 Task: Find connections with filter location Puerto Colombia with filter topic #Growthhacking with filter profile language Potuguese with filter current company 1E with filter school Gurukula Kangri Vishwavidyalaya with filter industry Caterers with filter service category Coaching & Mentoring with filter keywords title Pharmacy Assistant
Action: Mouse moved to (245, 190)
Screenshot: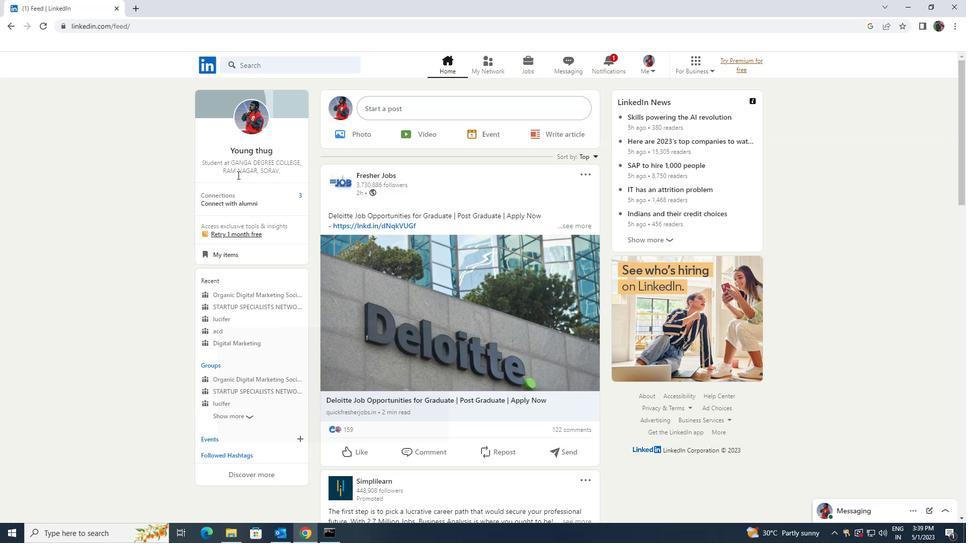 
Action: Mouse pressed left at (245, 190)
Screenshot: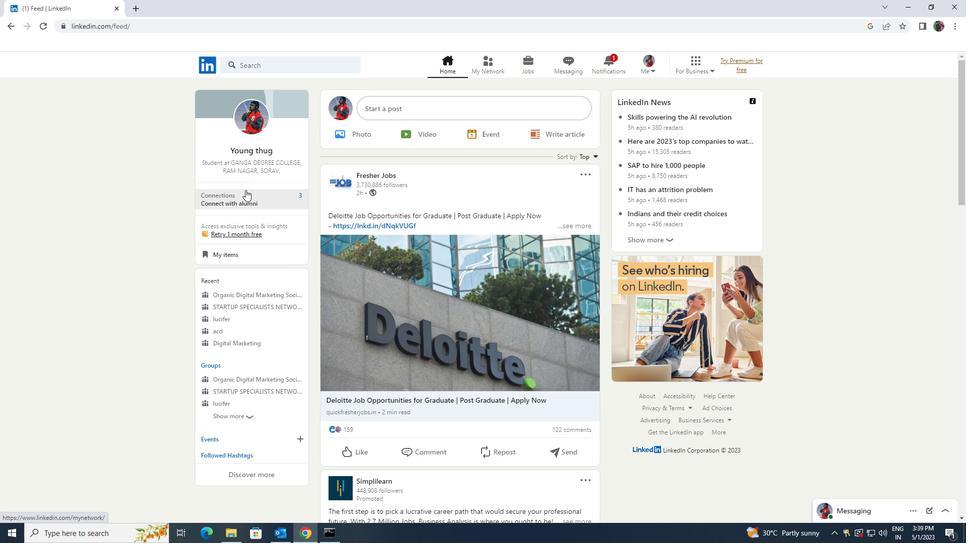 
Action: Mouse moved to (277, 125)
Screenshot: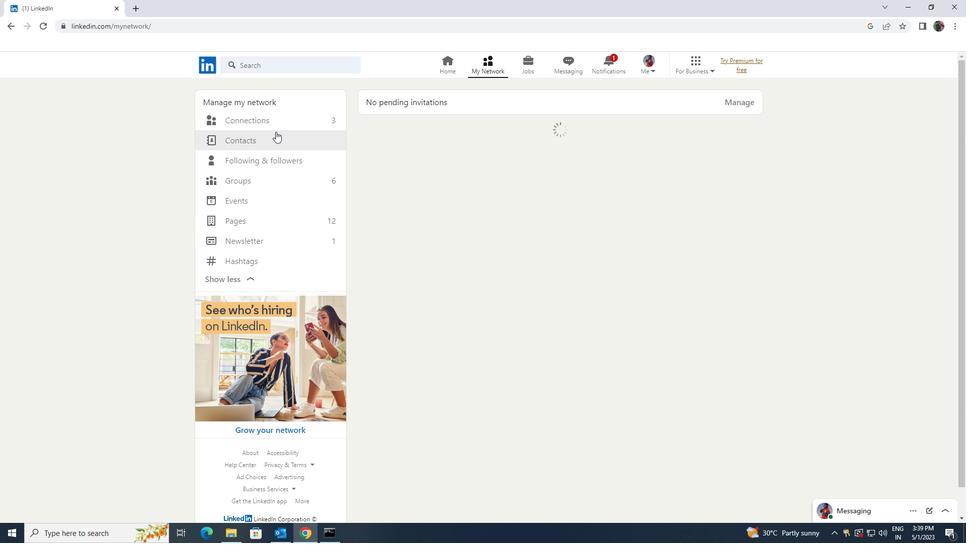 
Action: Mouse pressed left at (277, 125)
Screenshot: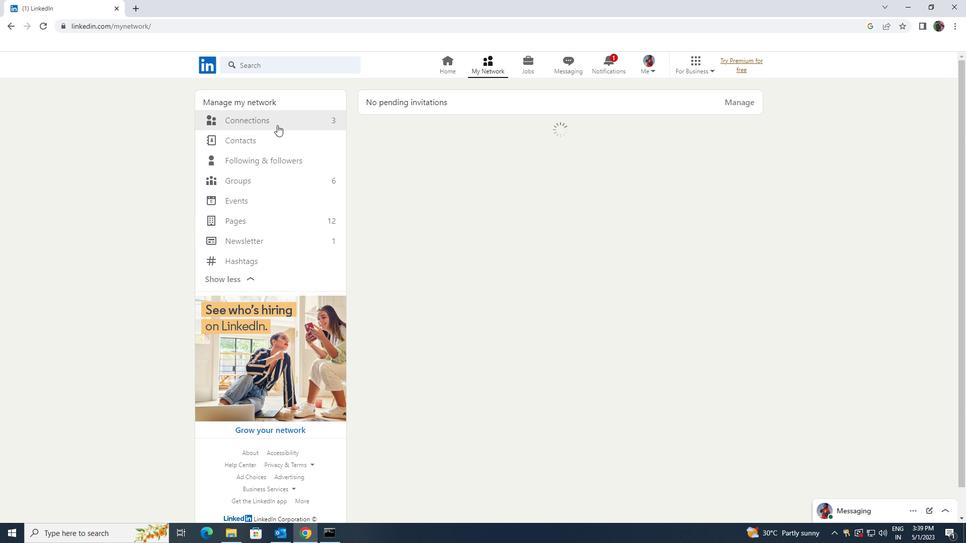 
Action: Mouse moved to (541, 121)
Screenshot: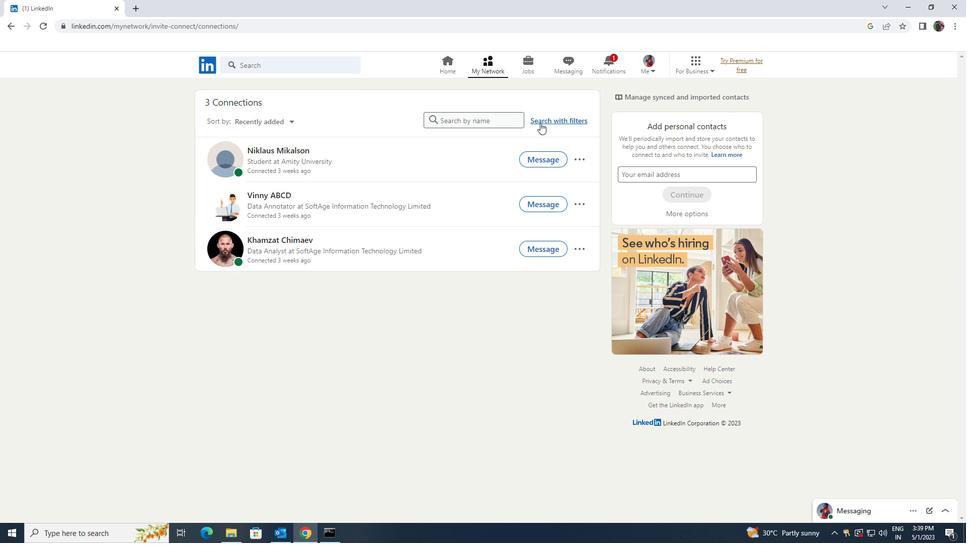 
Action: Mouse pressed left at (541, 121)
Screenshot: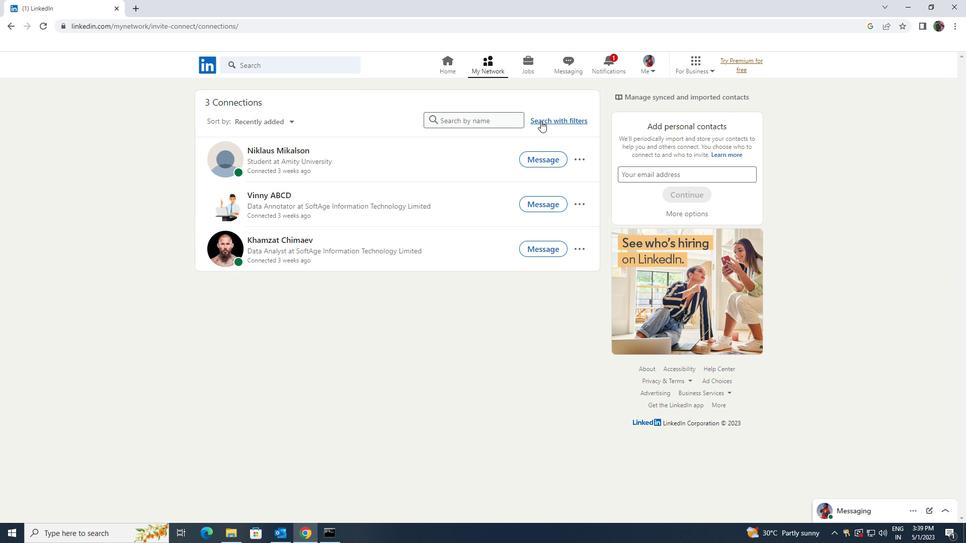 
Action: Mouse moved to (513, 92)
Screenshot: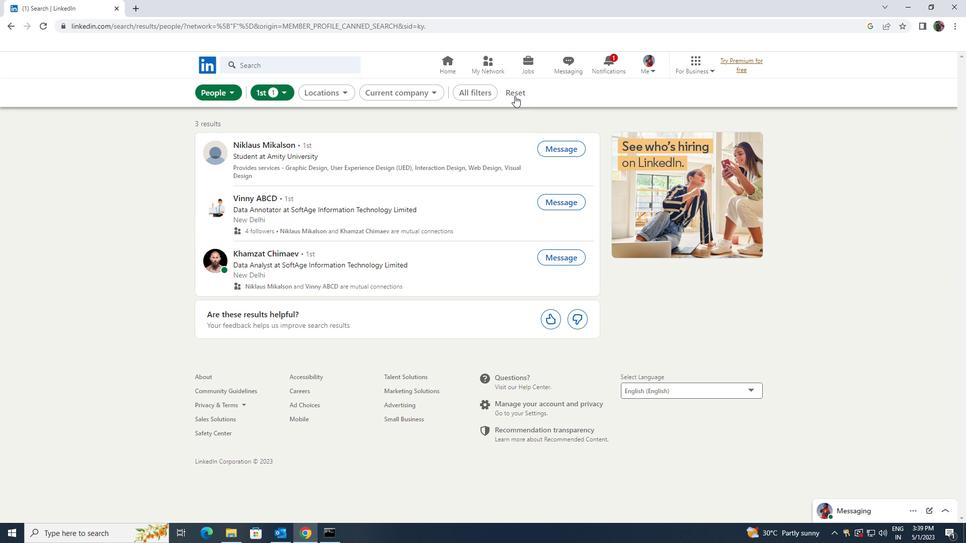 
Action: Mouse pressed left at (513, 92)
Screenshot: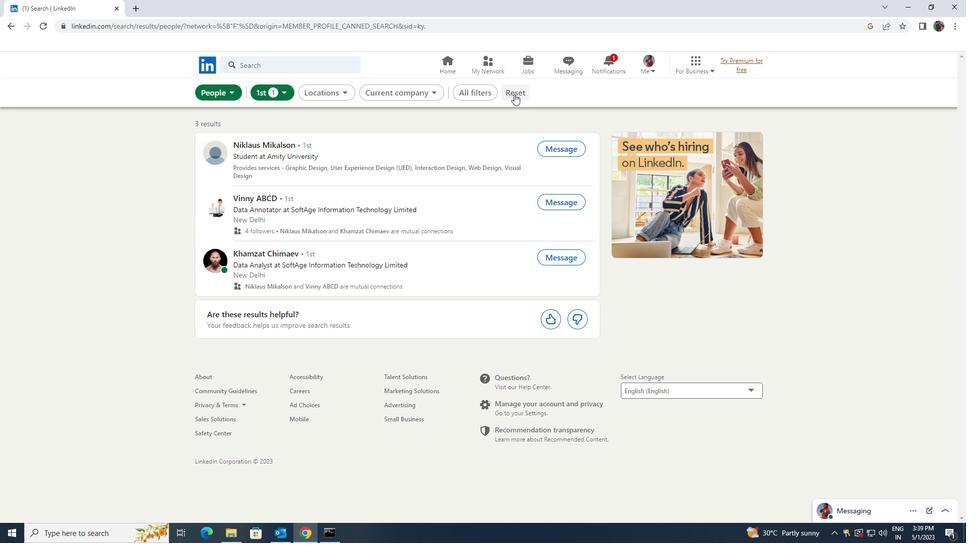 
Action: Mouse moved to (500, 91)
Screenshot: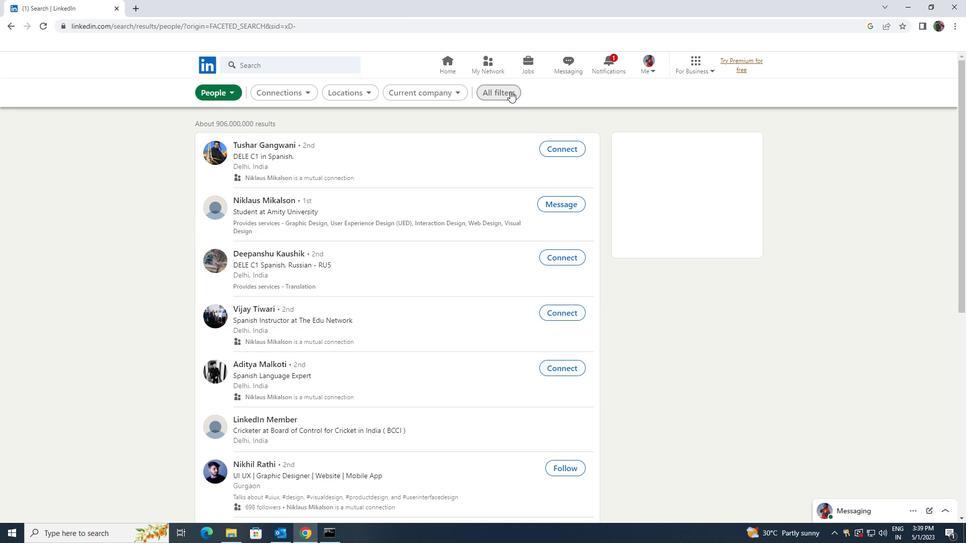 
Action: Mouse pressed left at (500, 91)
Screenshot: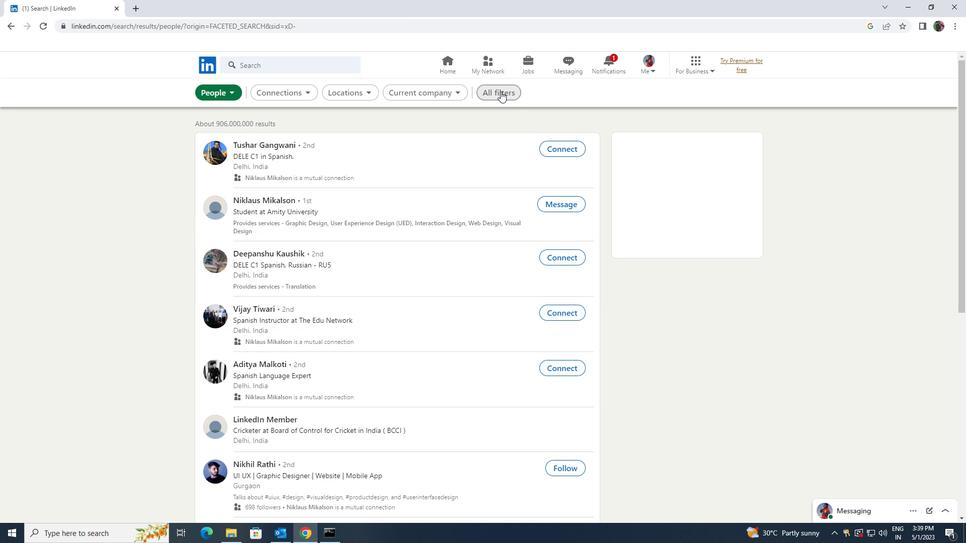 
Action: Mouse moved to (757, 250)
Screenshot: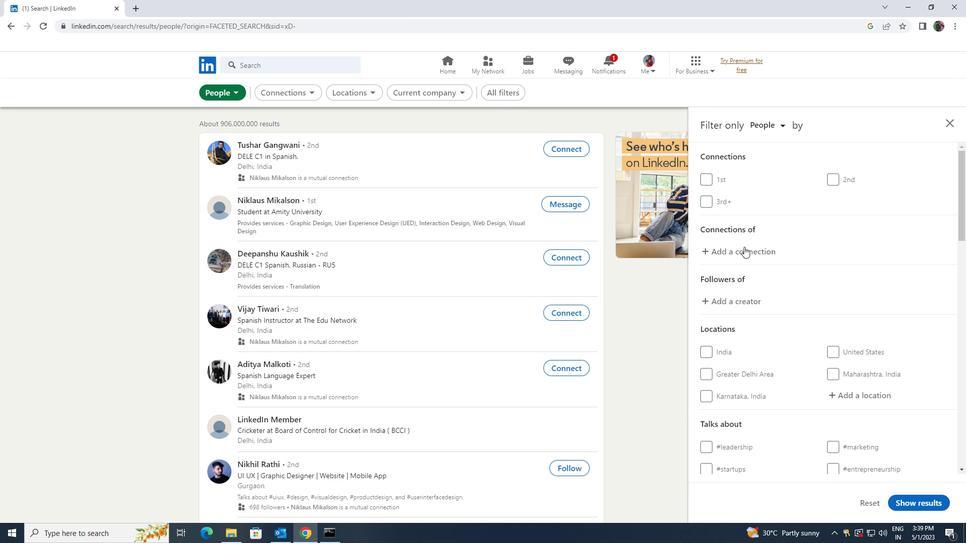
Action: Mouse scrolled (757, 249) with delta (0, 0)
Screenshot: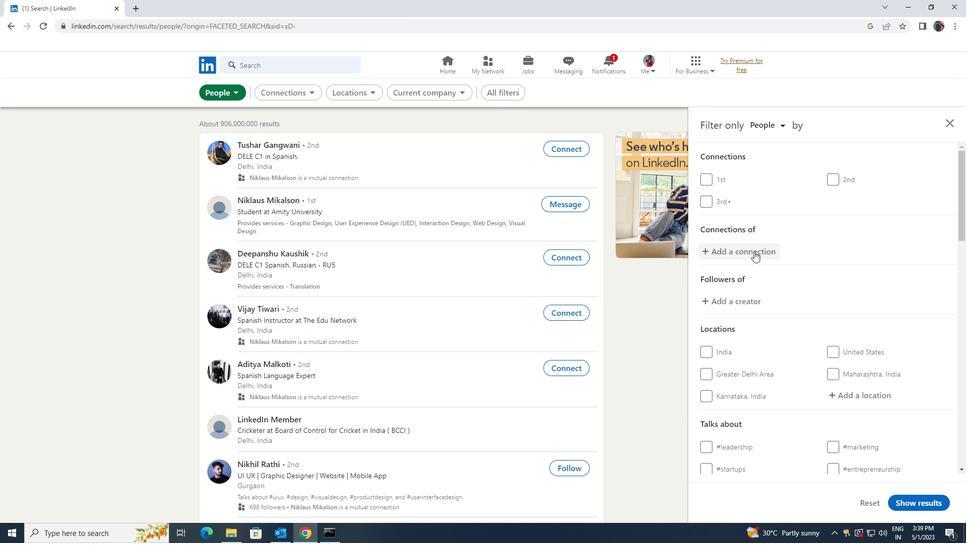 
Action: Mouse scrolled (757, 249) with delta (0, 0)
Screenshot: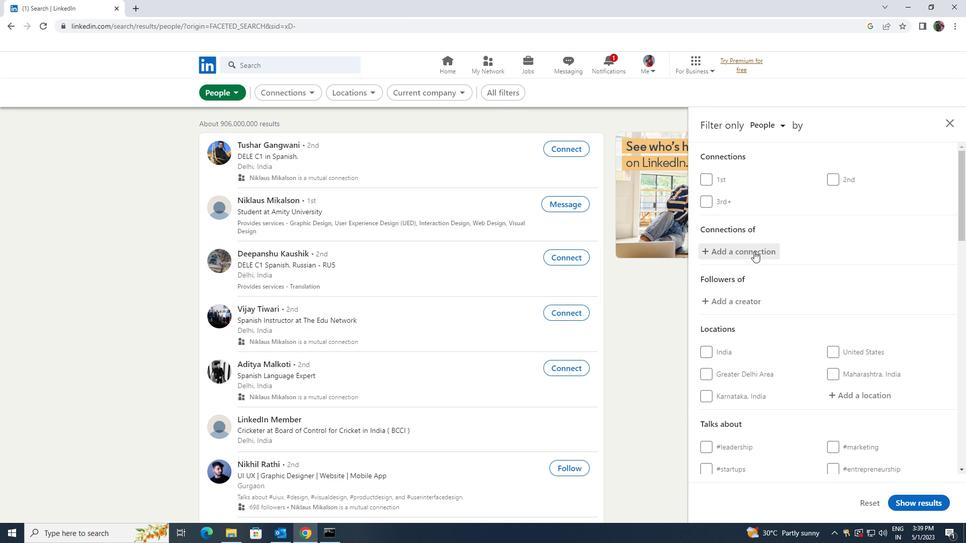 
Action: Mouse moved to (838, 293)
Screenshot: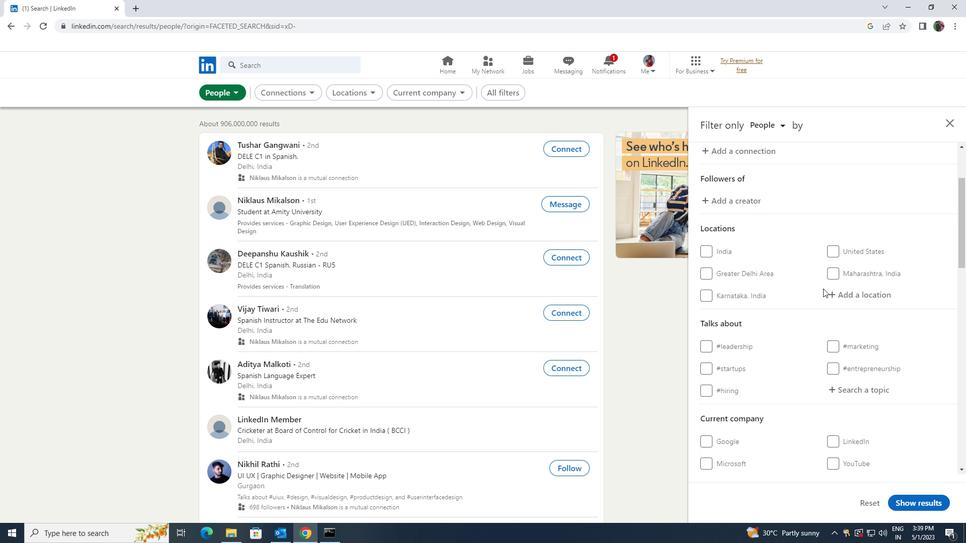 
Action: Mouse pressed left at (838, 293)
Screenshot: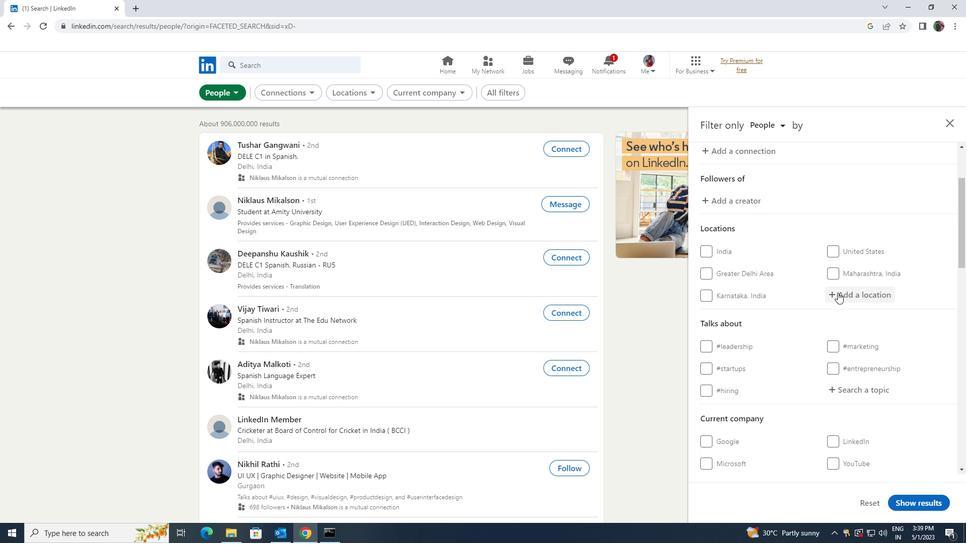
Action: Mouse moved to (839, 291)
Screenshot: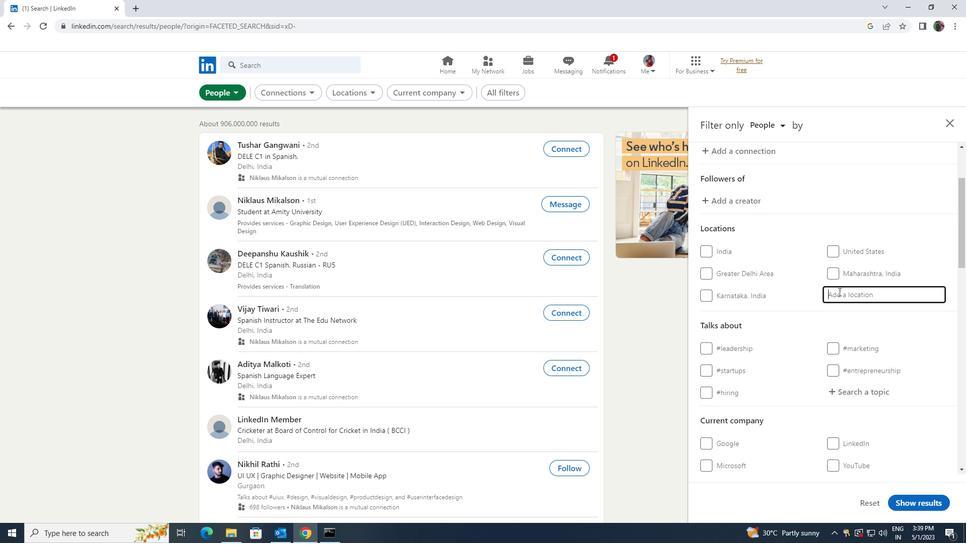 
Action: Key pressed <Key.shift>PUERTO<Key.space><Key.shift>COLO
Screenshot: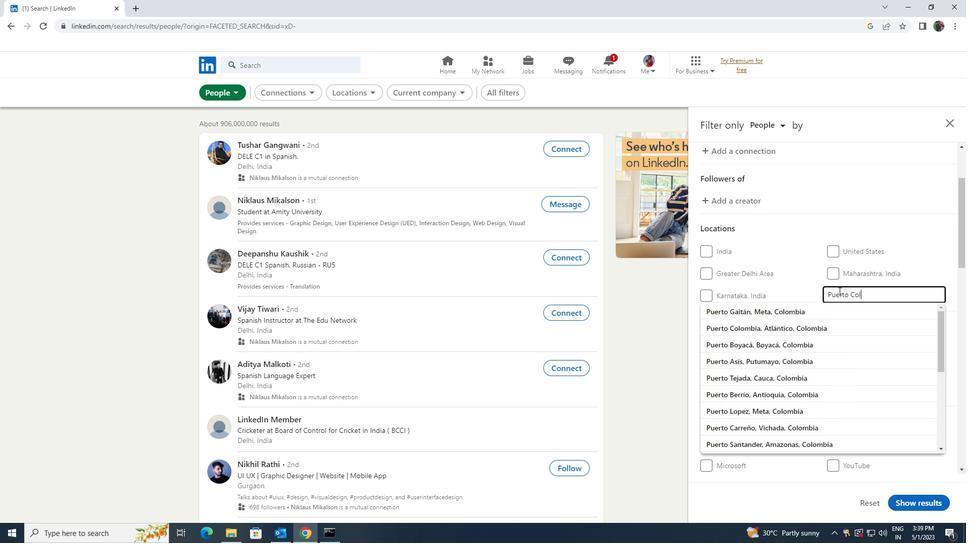 
Action: Mouse moved to (838, 324)
Screenshot: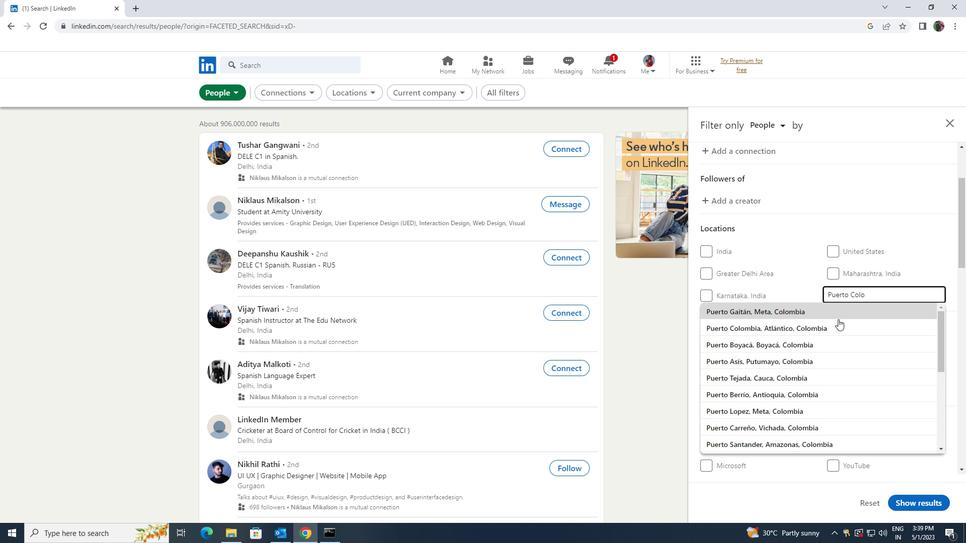 
Action: Mouse pressed left at (838, 324)
Screenshot: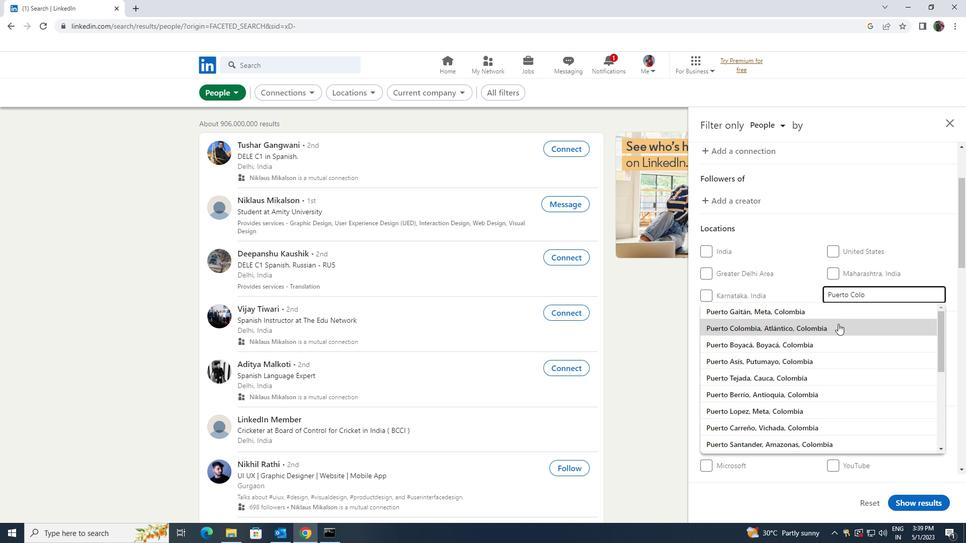 
Action: Mouse scrolled (838, 323) with delta (0, 0)
Screenshot: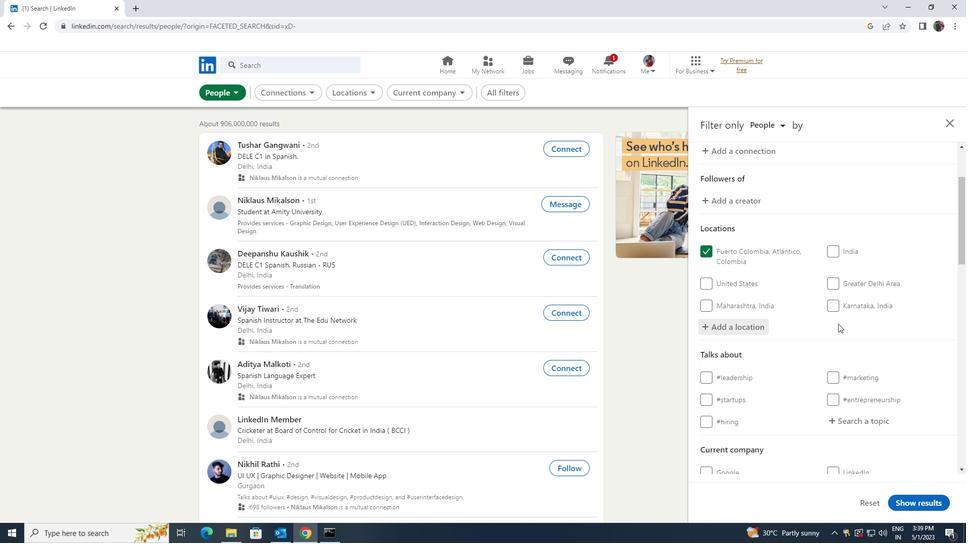 
Action: Mouse scrolled (838, 323) with delta (0, 0)
Screenshot: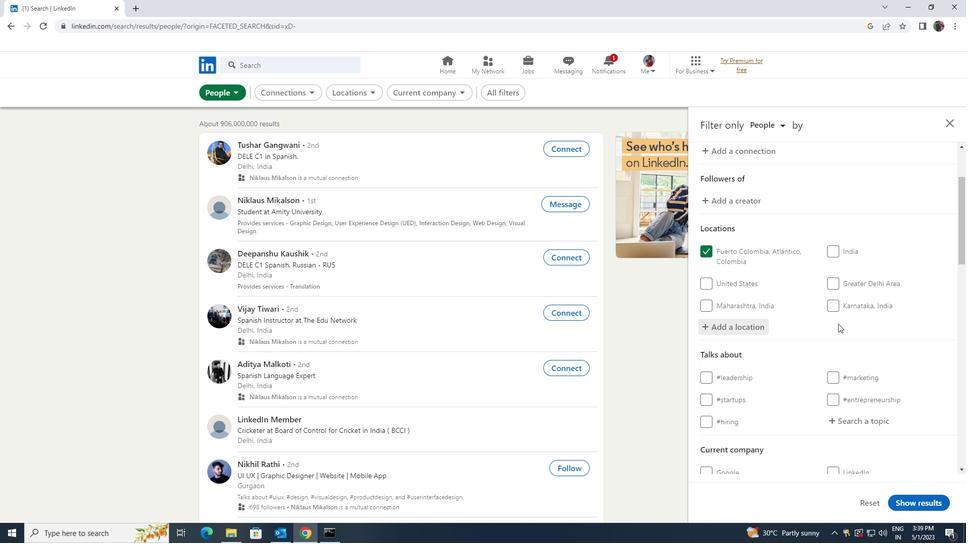 
Action: Mouse moved to (840, 323)
Screenshot: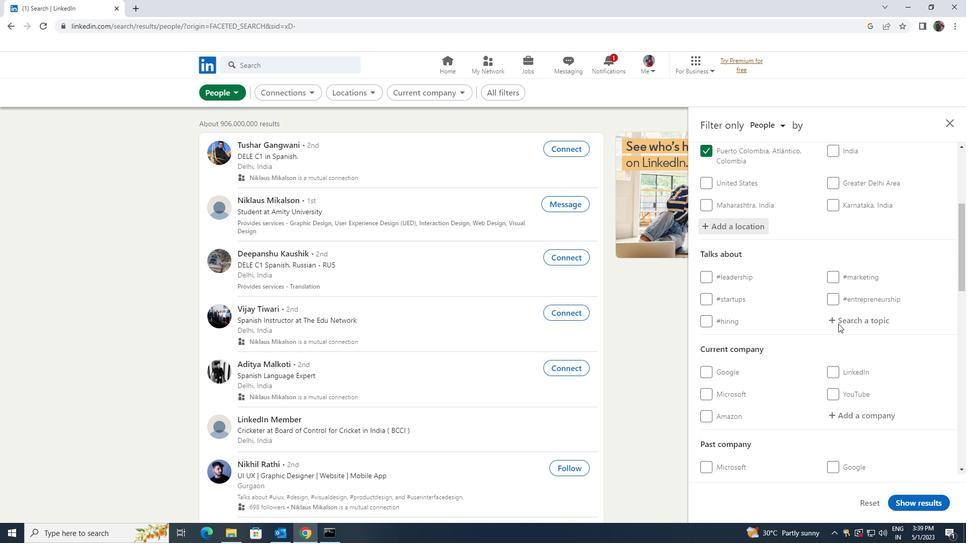 
Action: Mouse pressed left at (840, 323)
Screenshot: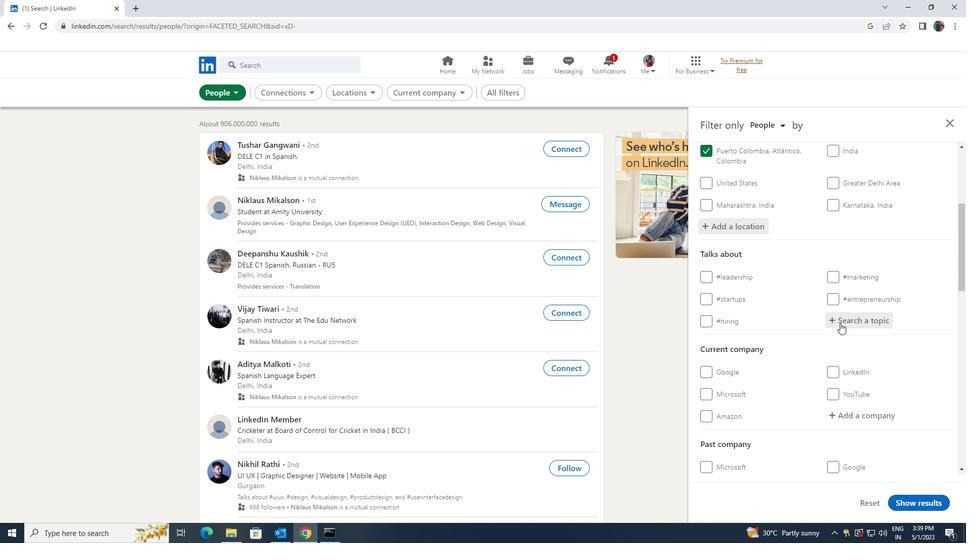 
Action: Key pressed <Key.shift><Key.shift><Key.shift><Key.shift><Key.shift><Key.shift><Key.shift><Key.shift><Key.shift><Key.shift><Key.shift><Key.shift><Key.shift><Key.shift>GROWTHHAC
Screenshot: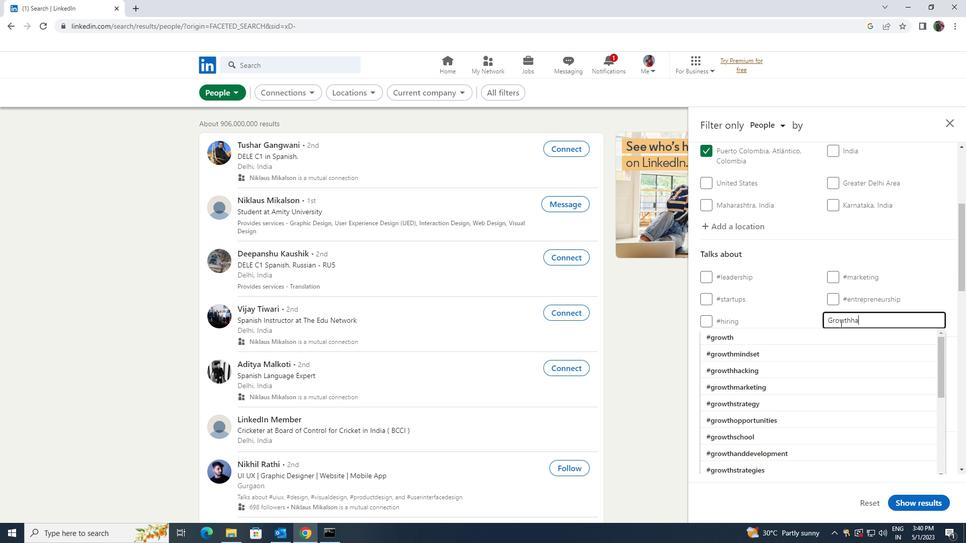 
Action: Mouse moved to (832, 335)
Screenshot: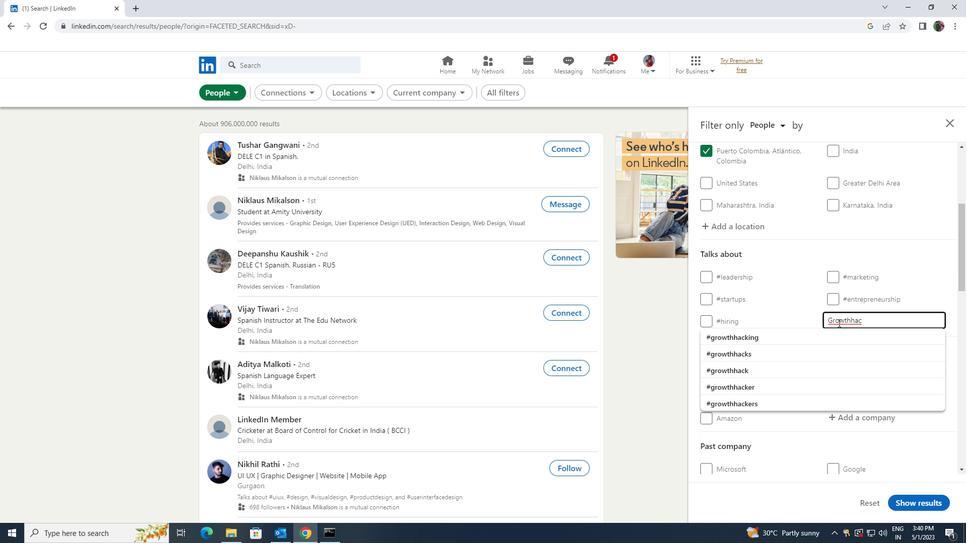 
Action: Mouse pressed left at (832, 335)
Screenshot: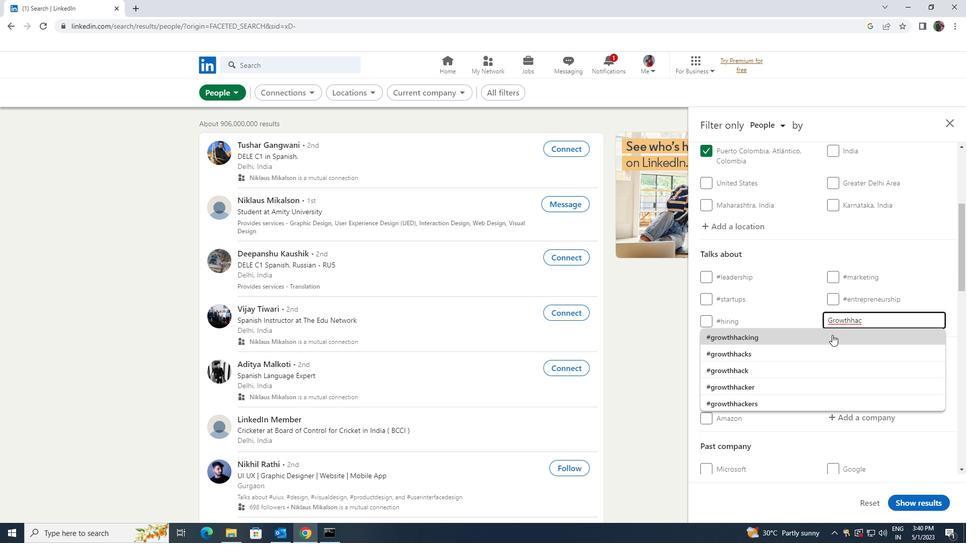 
Action: Mouse scrolled (832, 334) with delta (0, 0)
Screenshot: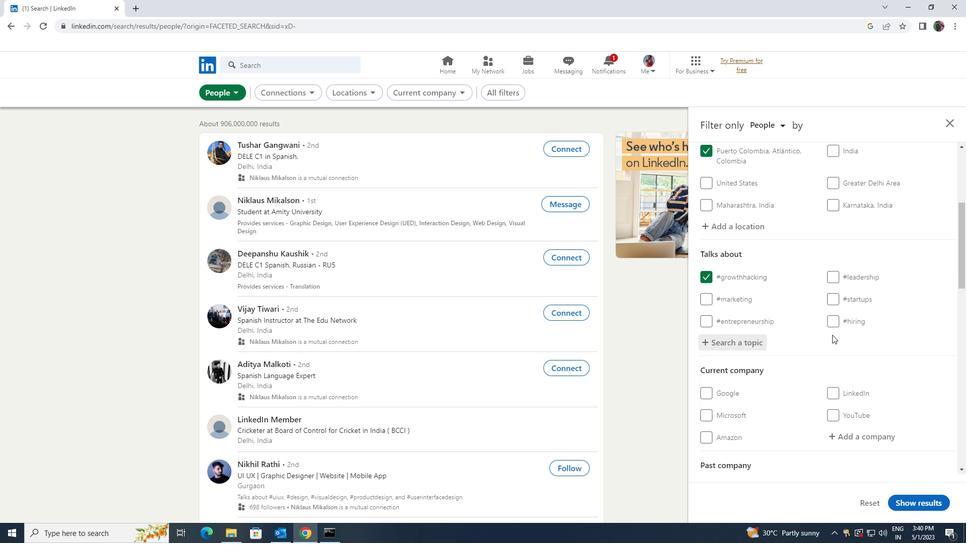 
Action: Mouse scrolled (832, 334) with delta (0, 0)
Screenshot: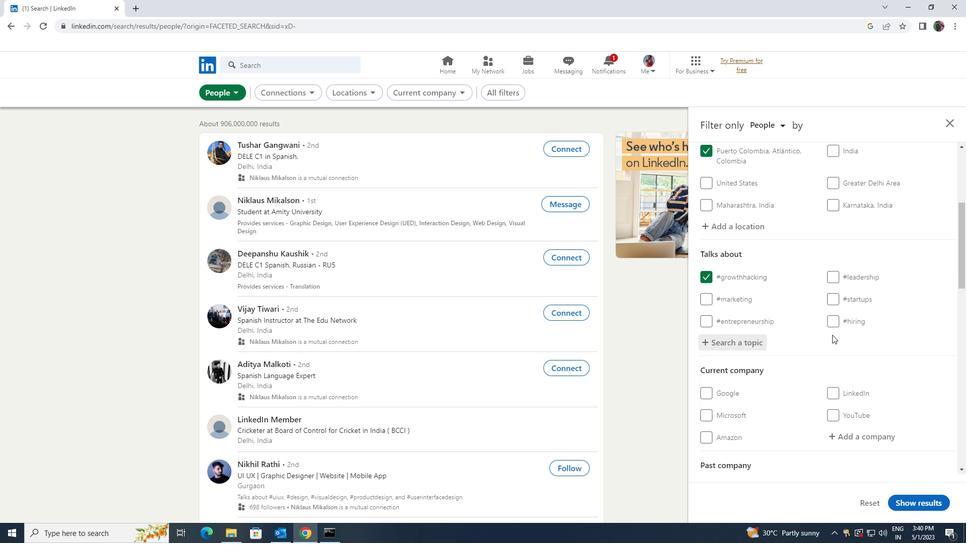 
Action: Mouse scrolled (832, 334) with delta (0, 0)
Screenshot: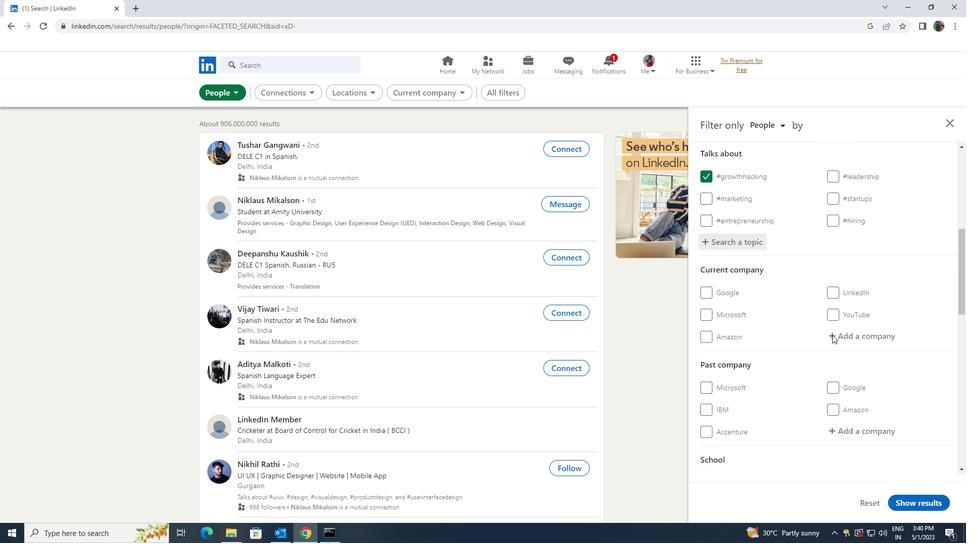 
Action: Mouse scrolled (832, 334) with delta (0, 0)
Screenshot: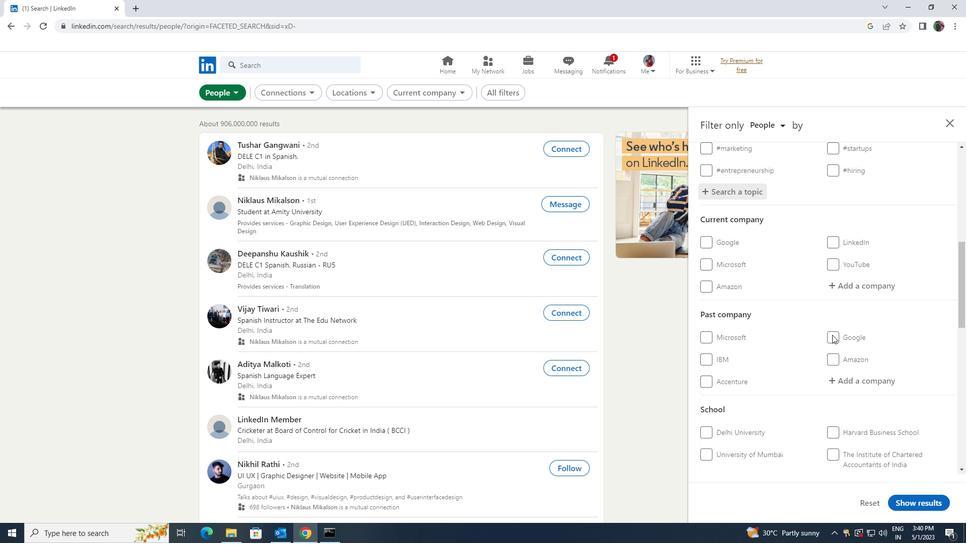 
Action: Mouse scrolled (832, 334) with delta (0, 0)
Screenshot: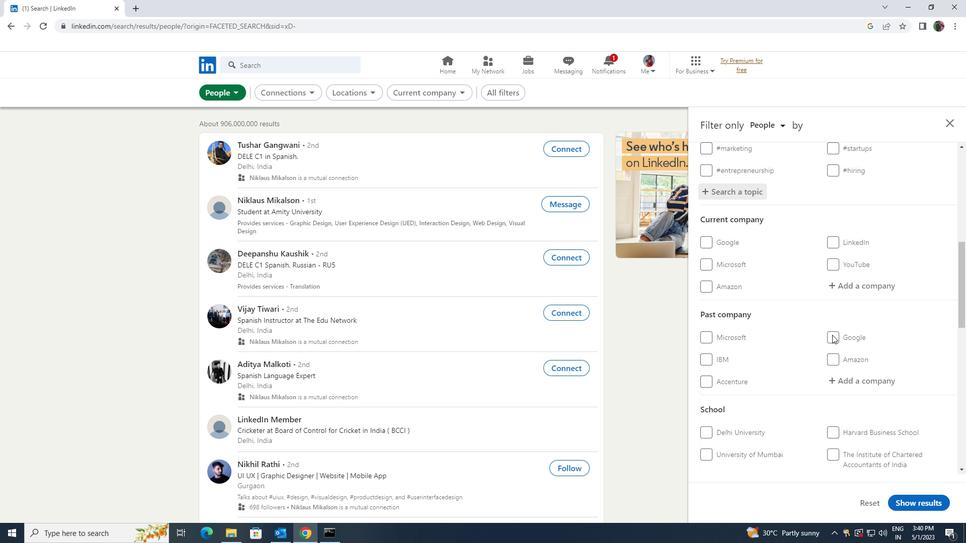 
Action: Mouse moved to (835, 329)
Screenshot: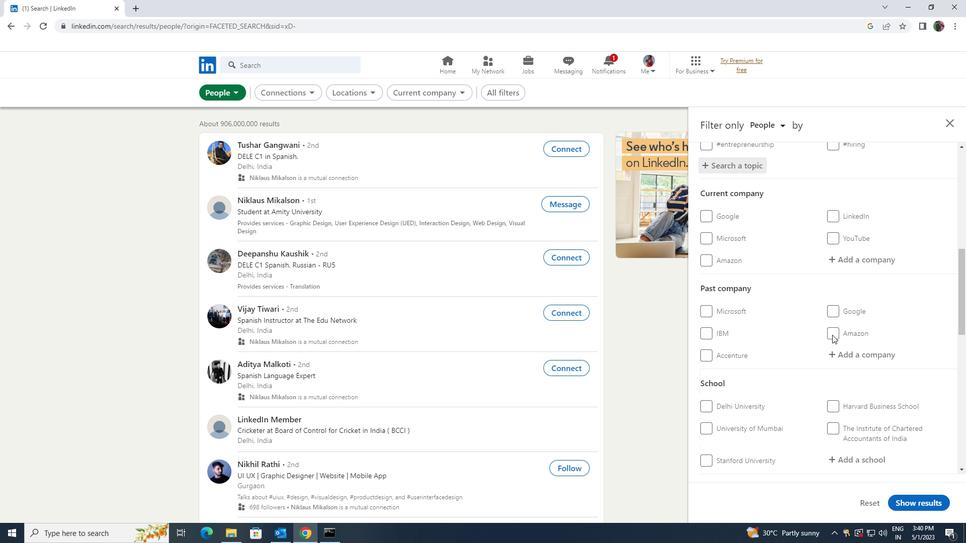 
Action: Mouse scrolled (835, 329) with delta (0, 0)
Screenshot: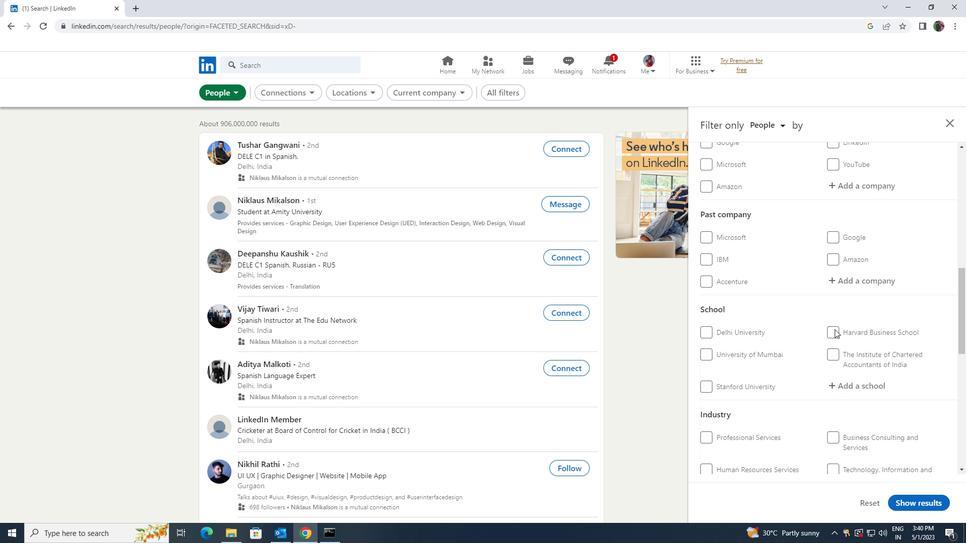 
Action: Mouse scrolled (835, 329) with delta (0, 0)
Screenshot: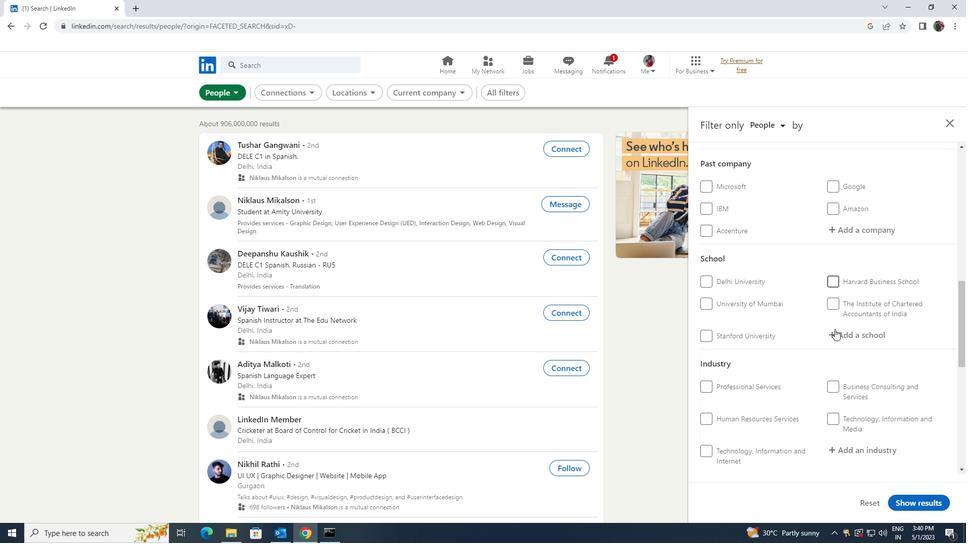 
Action: Mouse scrolled (835, 329) with delta (0, 0)
Screenshot: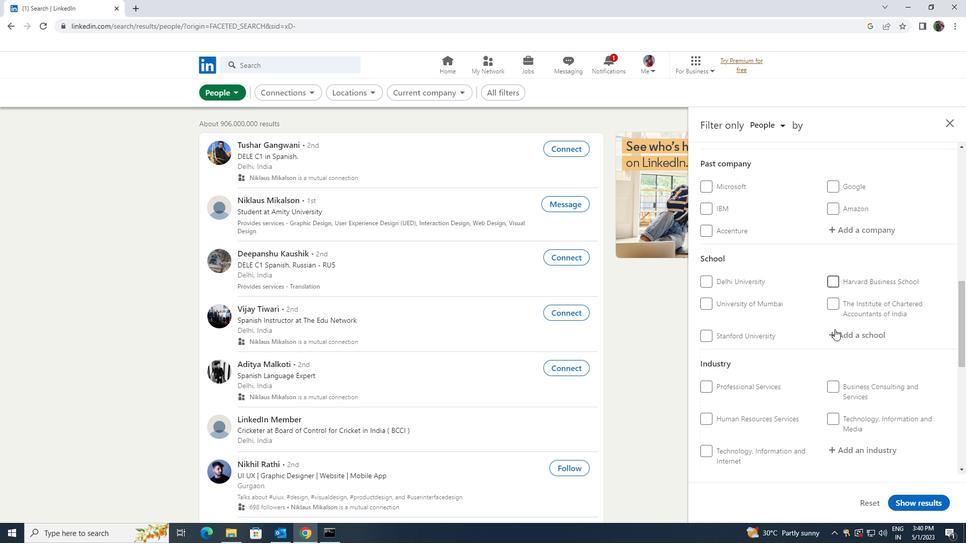 
Action: Mouse scrolled (835, 329) with delta (0, 0)
Screenshot: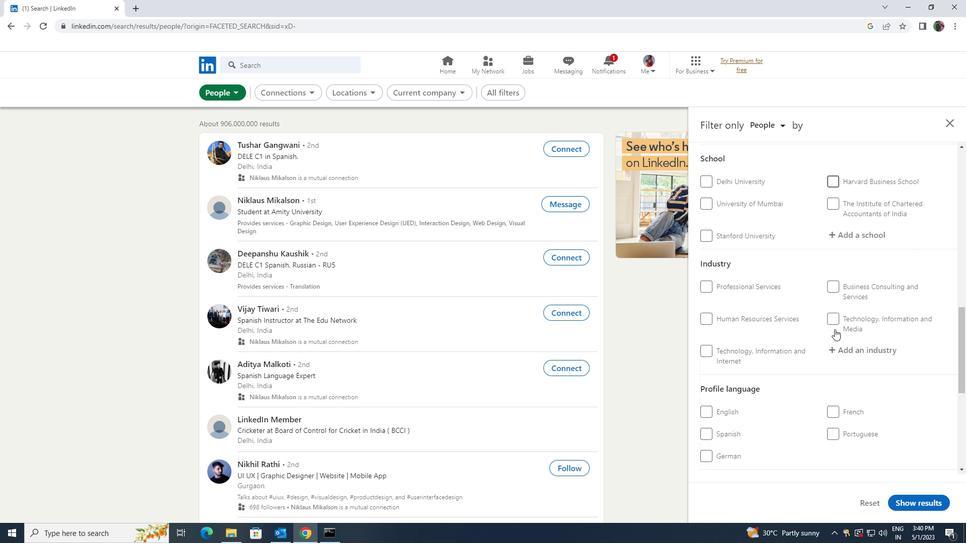 
Action: Mouse scrolled (835, 329) with delta (0, 0)
Screenshot: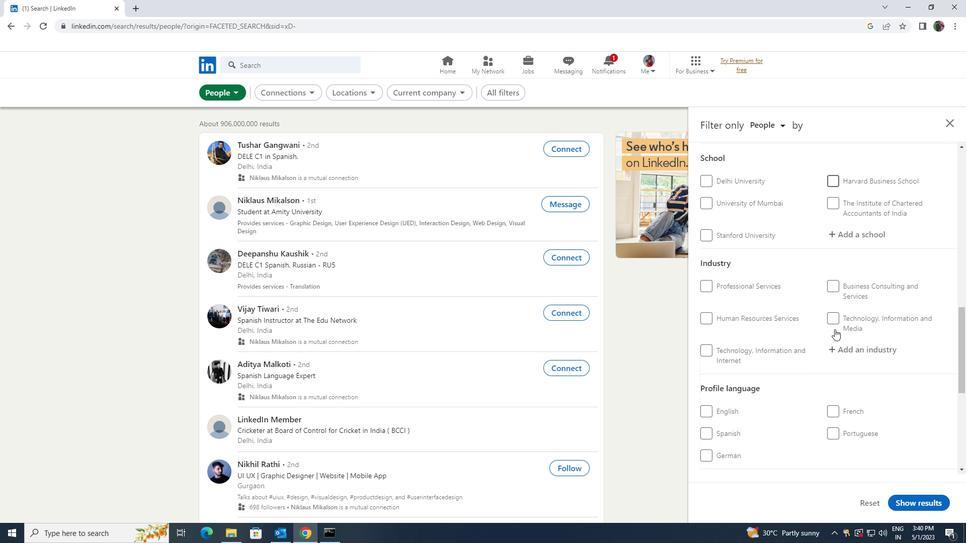
Action: Mouse pressed left at (835, 329)
Screenshot: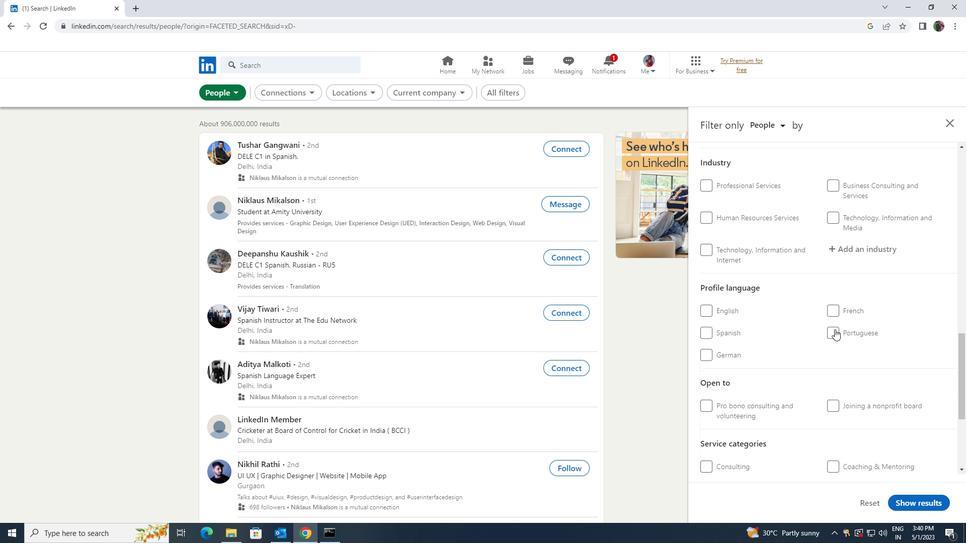 
Action: Mouse scrolled (835, 330) with delta (0, 0)
Screenshot: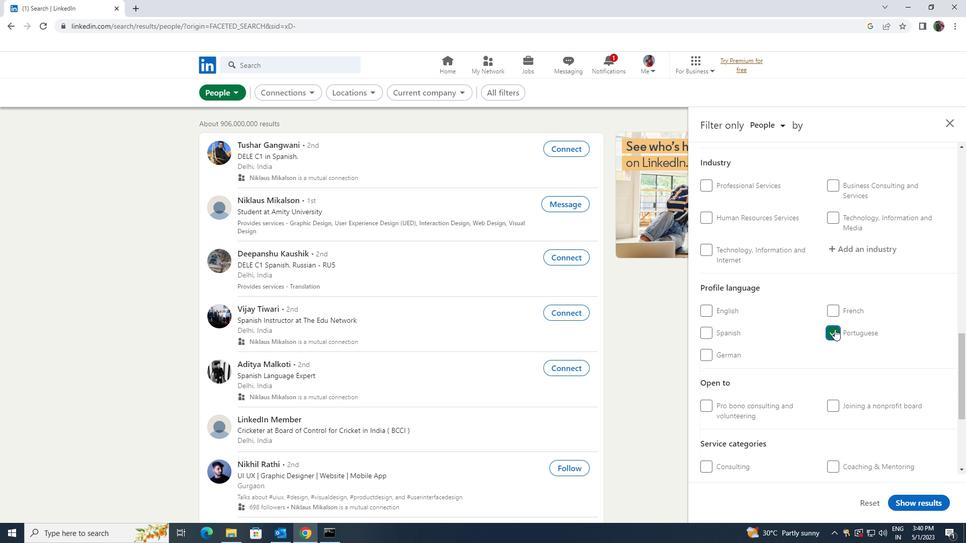 
Action: Mouse scrolled (835, 330) with delta (0, 0)
Screenshot: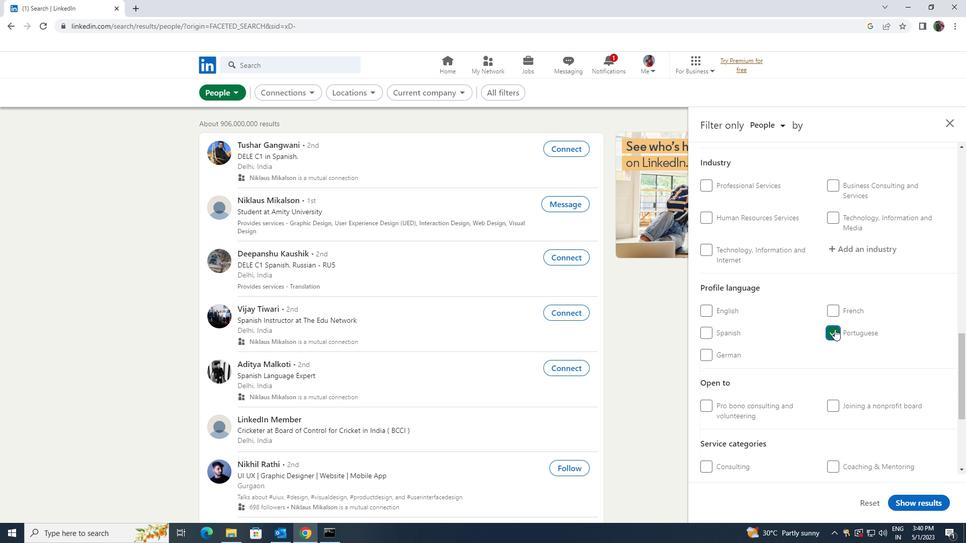 
Action: Mouse scrolled (835, 330) with delta (0, 0)
Screenshot: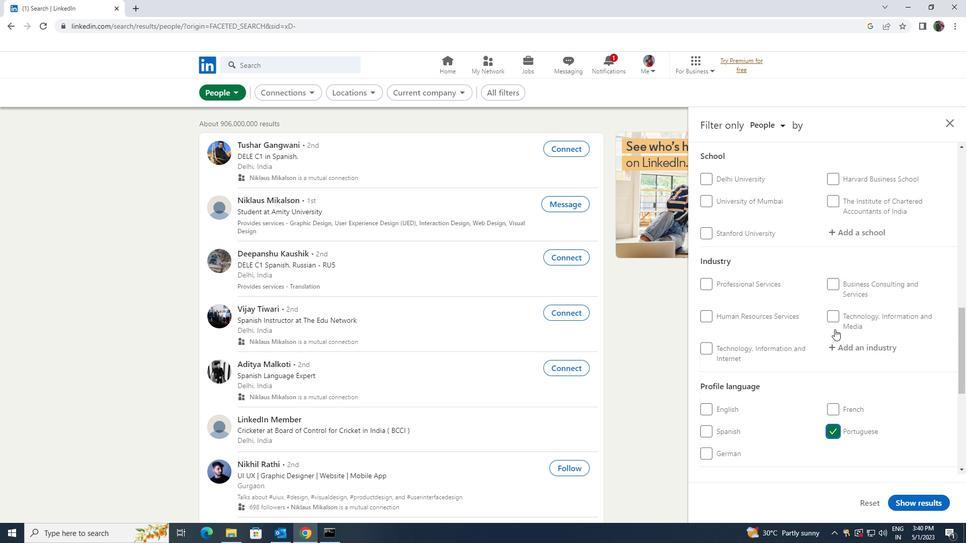 
Action: Mouse scrolled (835, 330) with delta (0, 0)
Screenshot: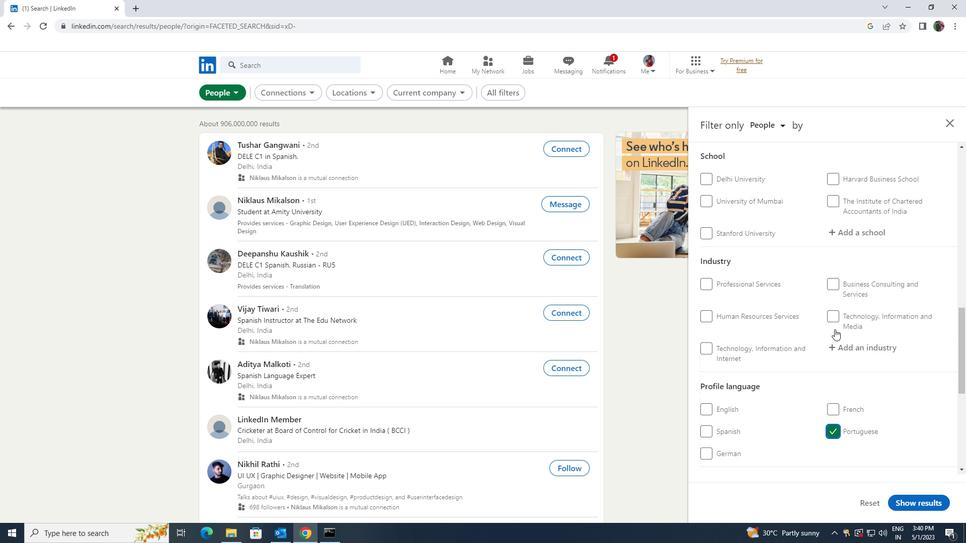 
Action: Mouse moved to (835, 329)
Screenshot: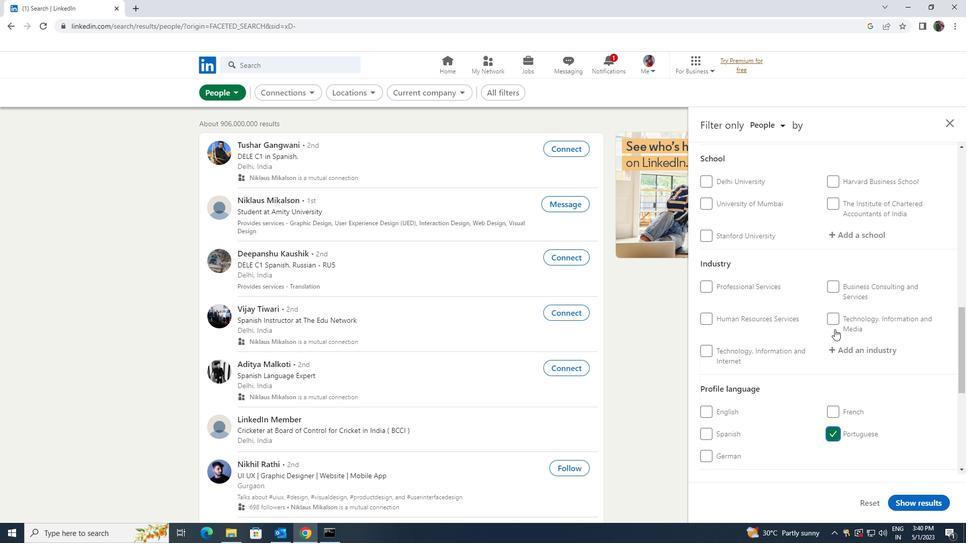 
Action: Mouse scrolled (835, 329) with delta (0, 0)
Screenshot: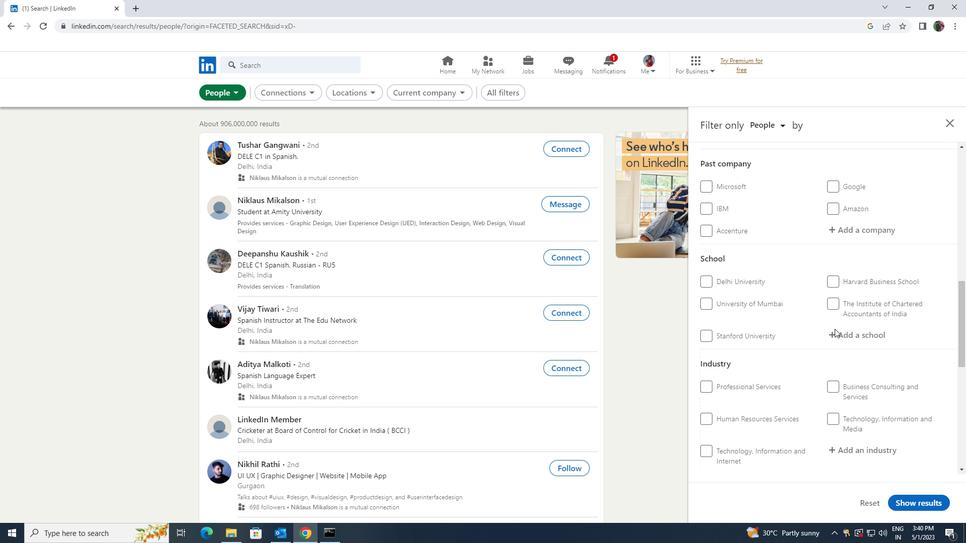 
Action: Mouse scrolled (835, 329) with delta (0, 0)
Screenshot: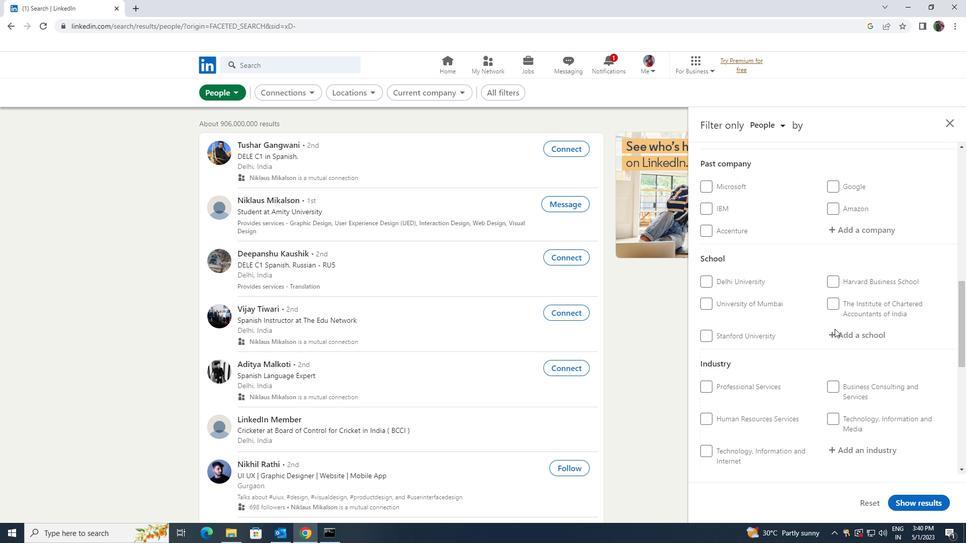 
Action: Mouse scrolled (835, 329) with delta (0, 0)
Screenshot: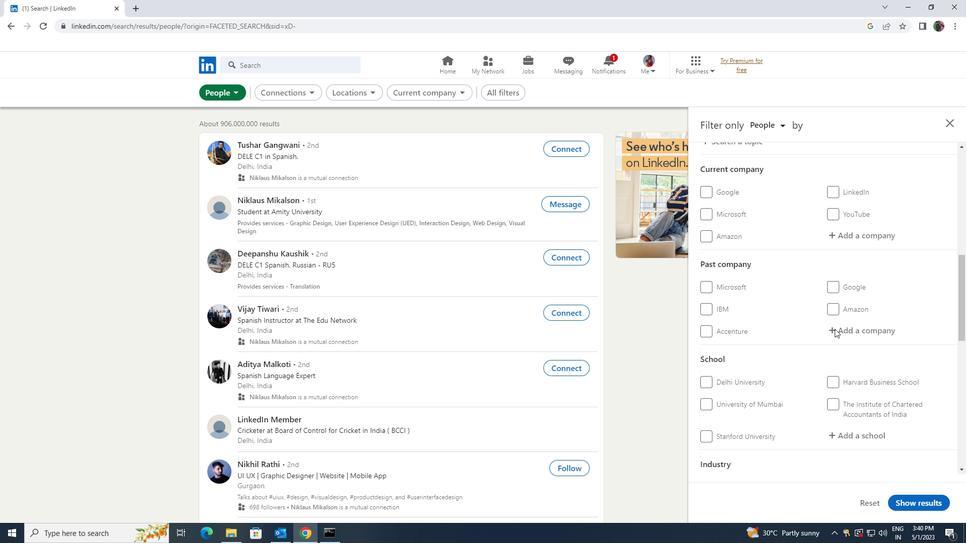 
Action: Mouse scrolled (835, 329) with delta (0, 0)
Screenshot: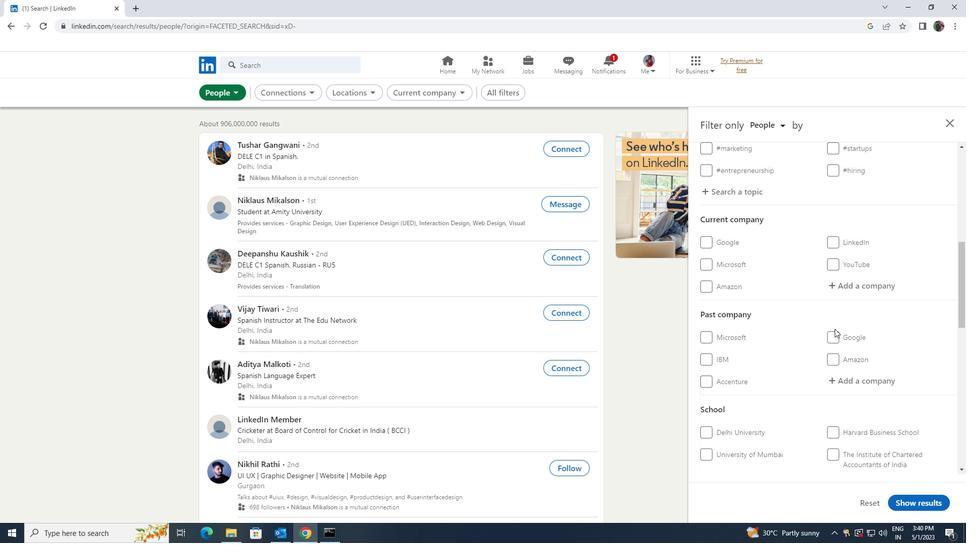 
Action: Mouse scrolled (835, 329) with delta (0, 0)
Screenshot: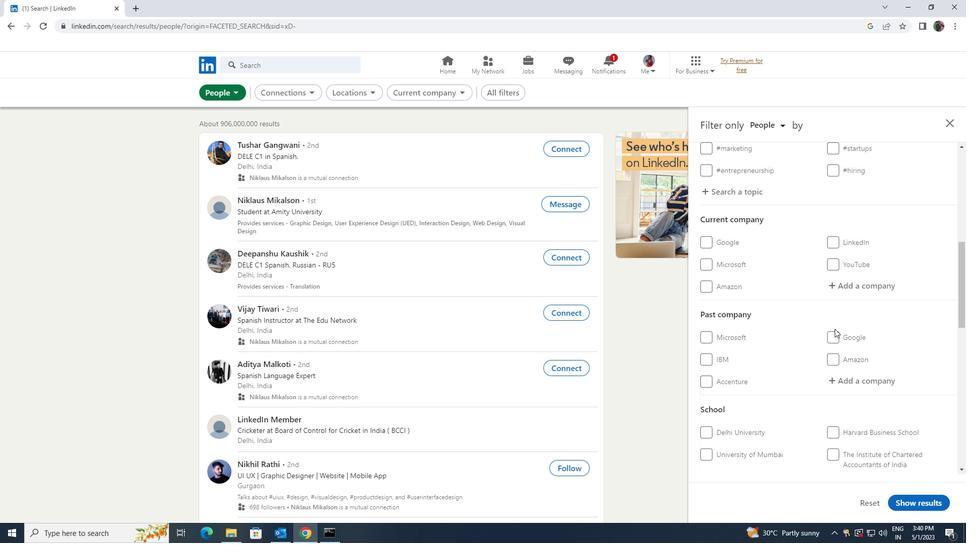 
Action: Mouse scrolled (835, 328) with delta (0, 0)
Screenshot: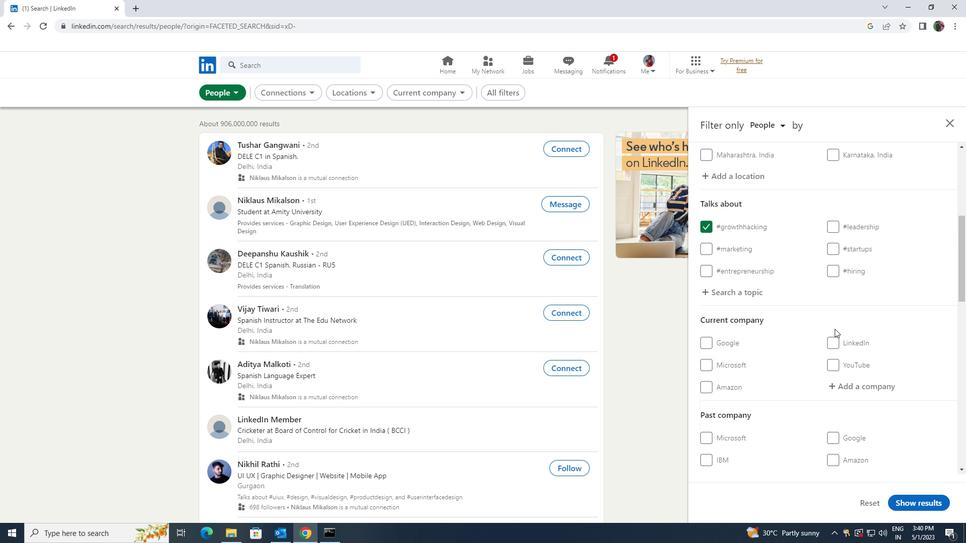 
Action: Mouse moved to (833, 330)
Screenshot: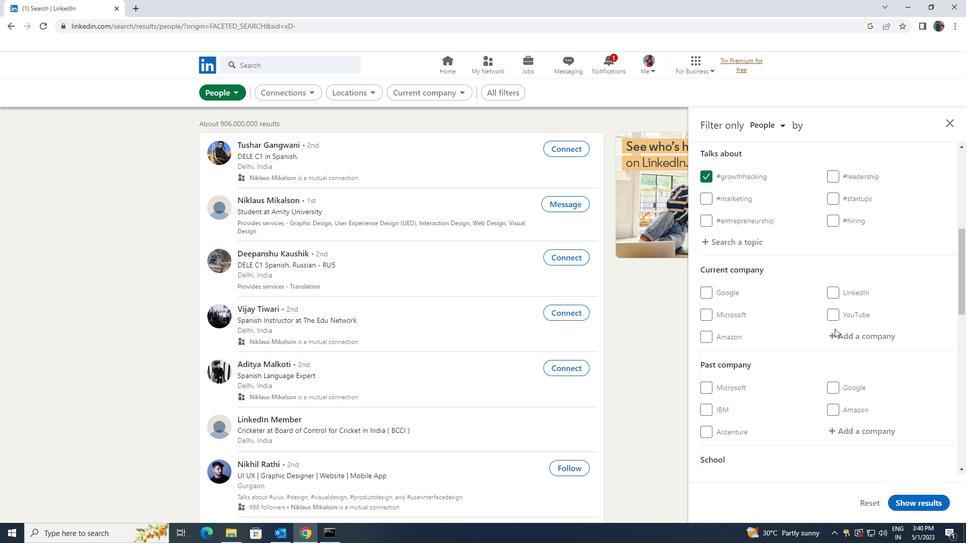 
Action: Mouse pressed left at (833, 330)
Screenshot: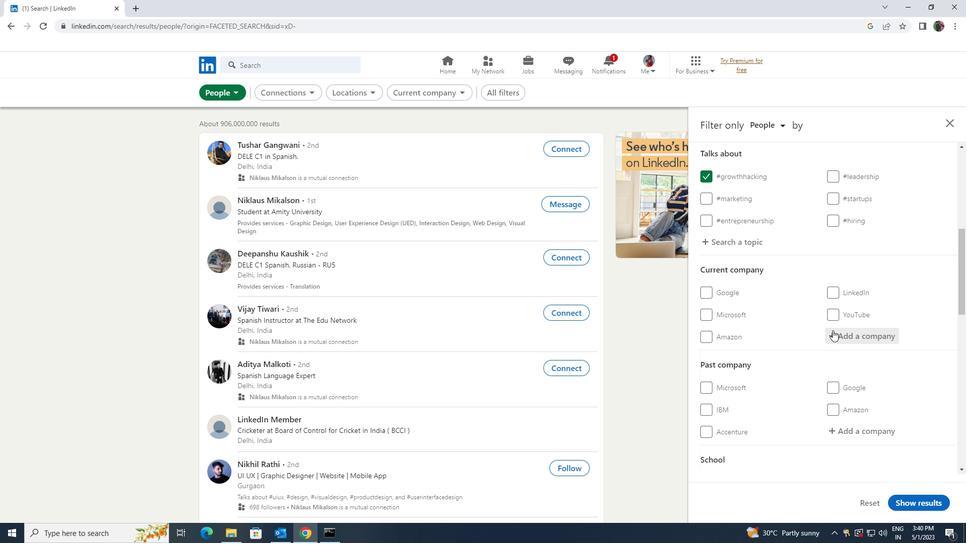 
Action: Mouse moved to (836, 329)
Screenshot: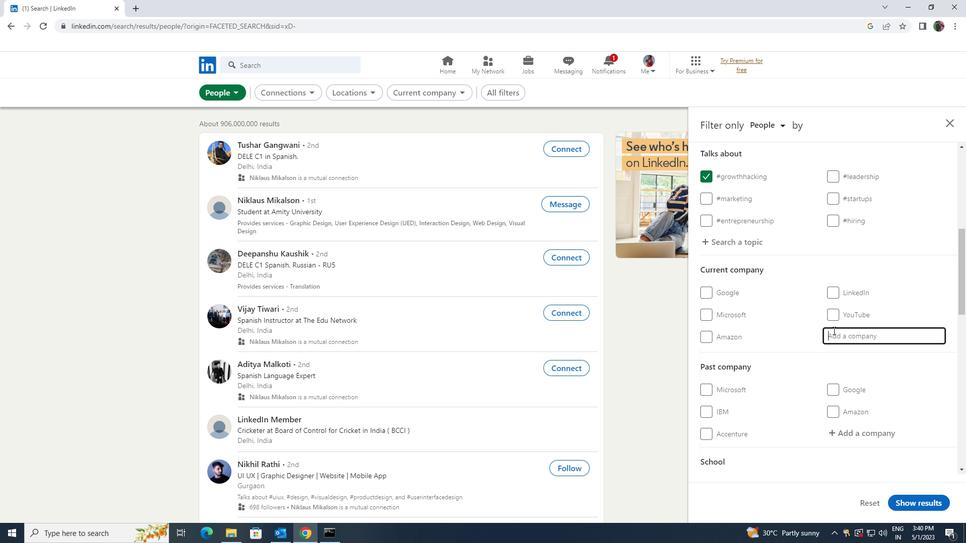 
Action: Key pressed 1<Key.shift>E
Screenshot: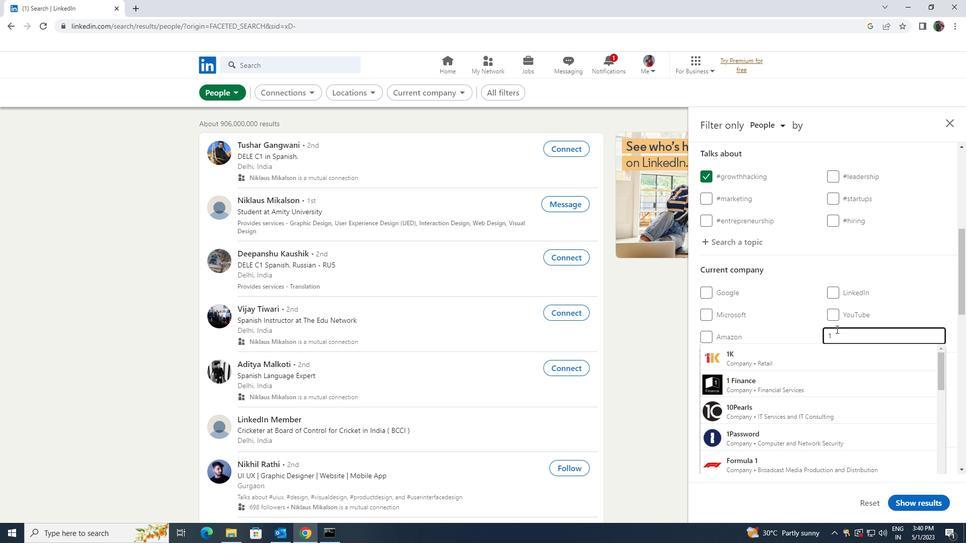 
Action: Mouse moved to (835, 344)
Screenshot: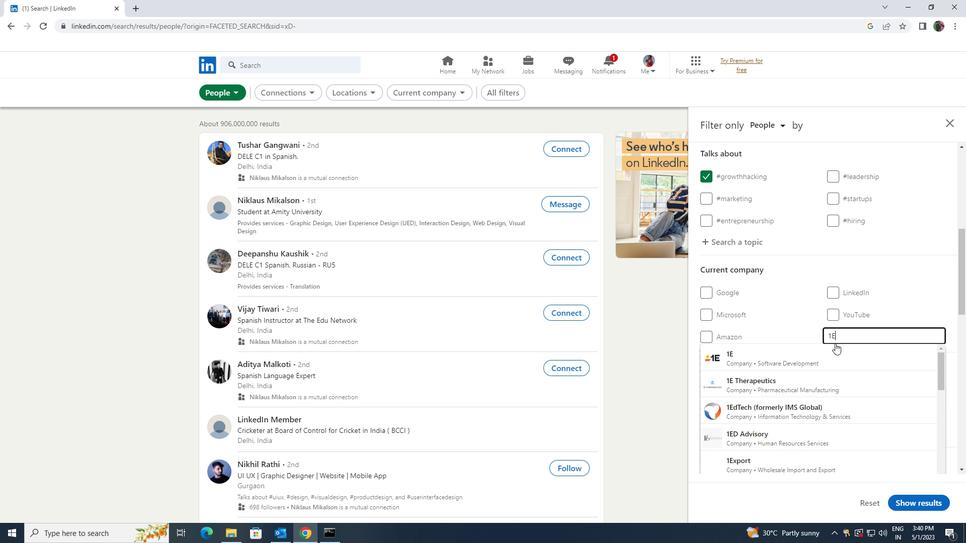 
Action: Mouse pressed left at (835, 344)
Screenshot: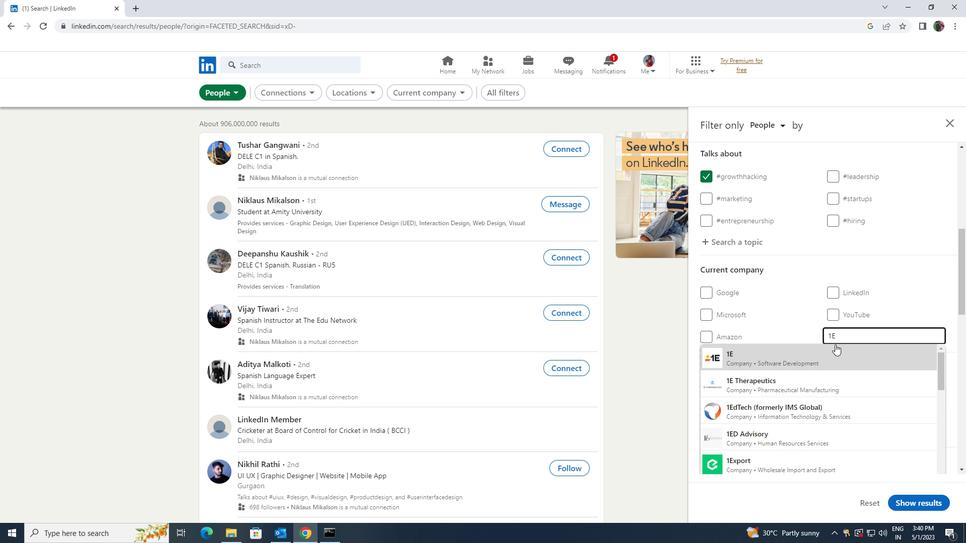 
Action: Mouse moved to (833, 345)
Screenshot: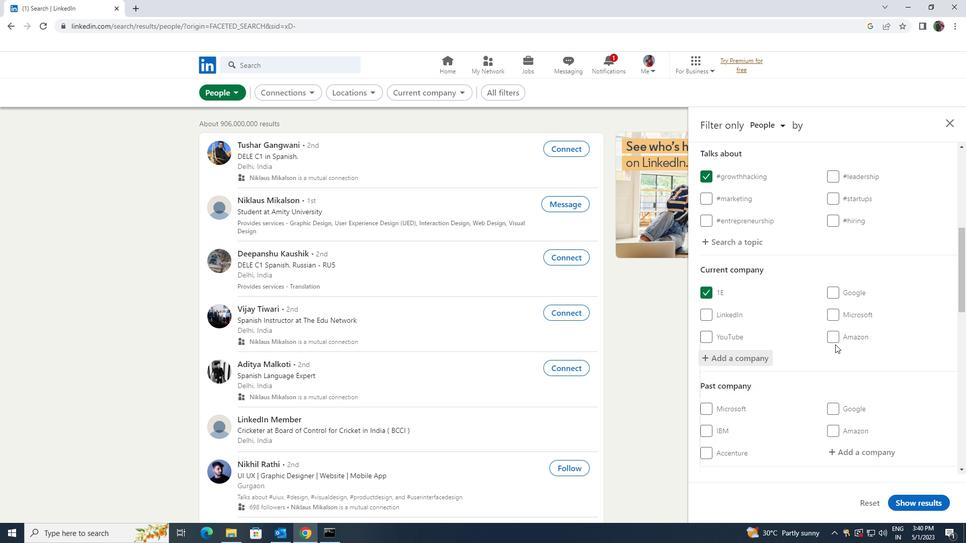 
Action: Mouse scrolled (833, 345) with delta (0, 0)
Screenshot: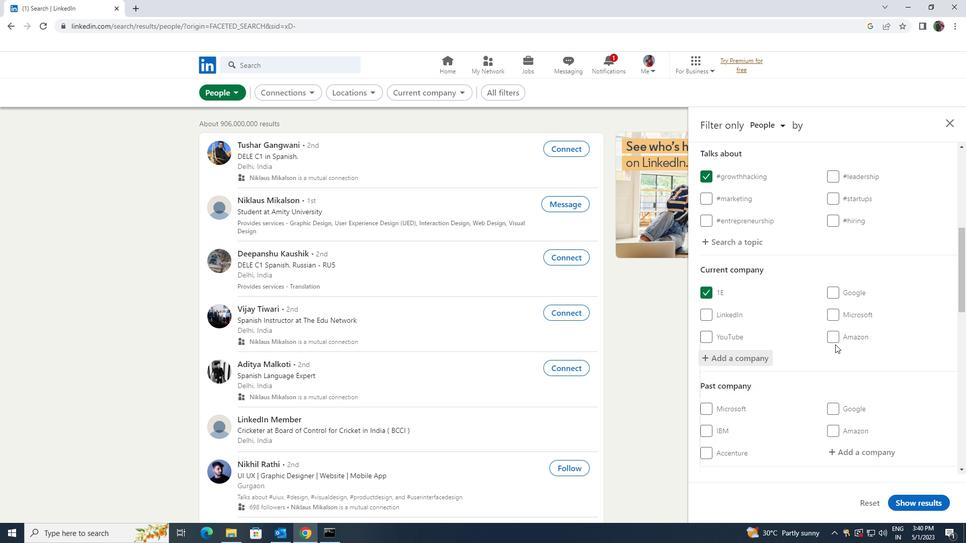 
Action: Mouse scrolled (833, 345) with delta (0, 0)
Screenshot: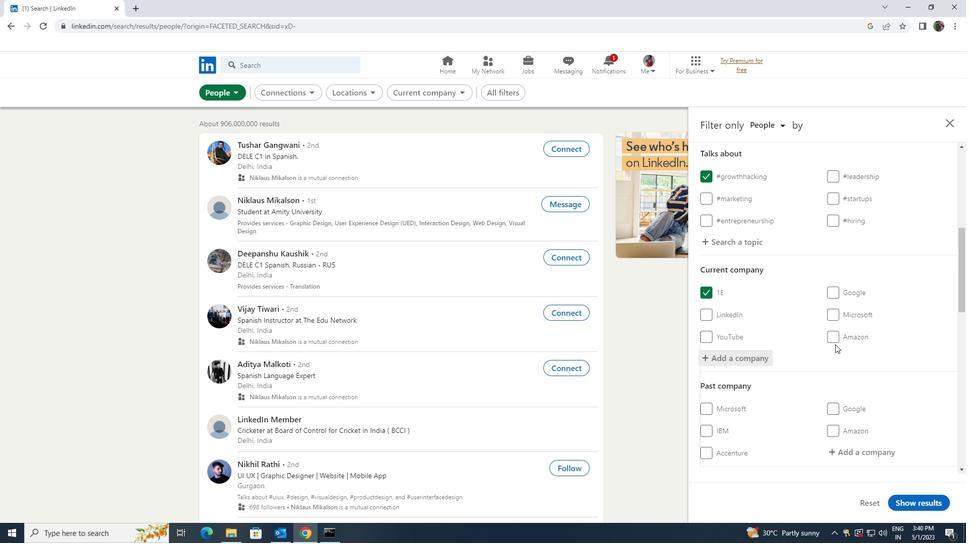 
Action: Mouse moved to (833, 345)
Screenshot: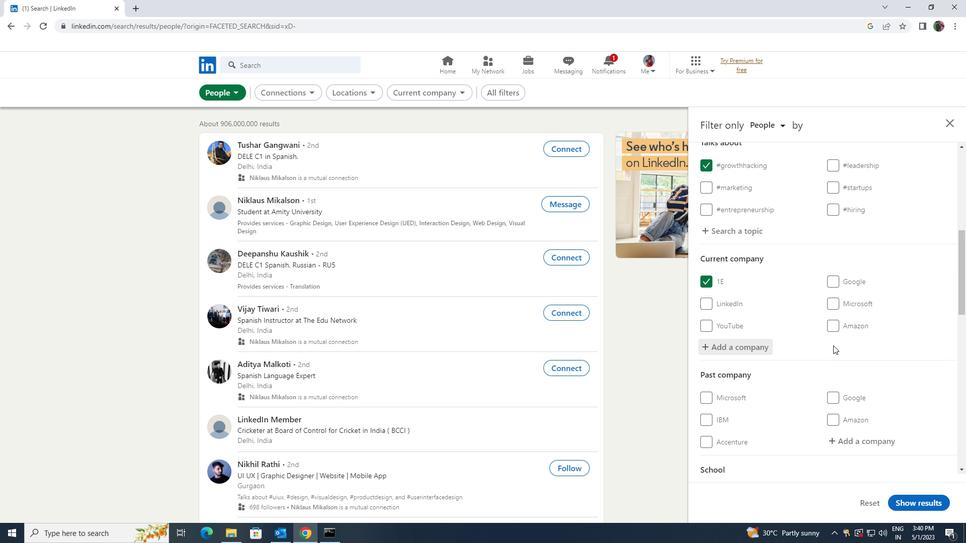 
Action: Mouse scrolled (833, 345) with delta (0, 0)
Screenshot: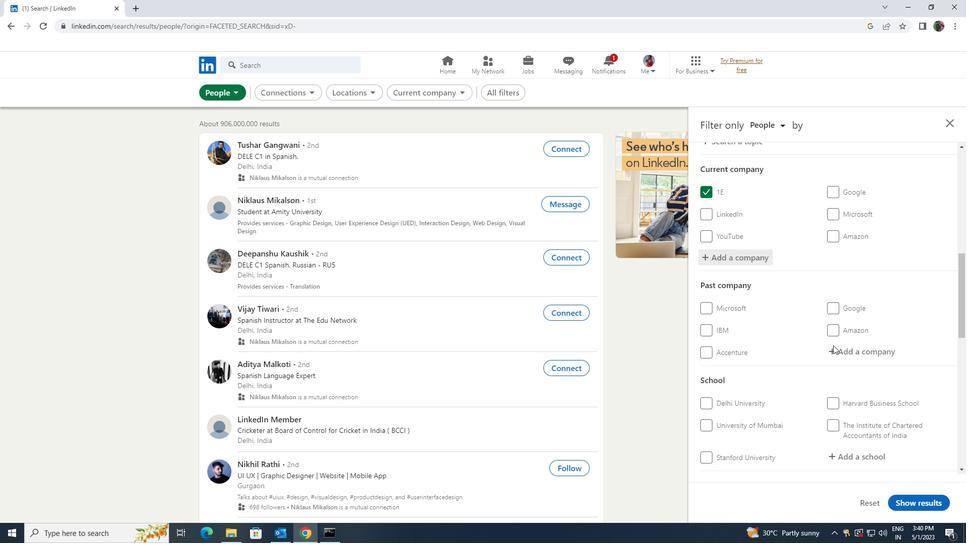 
Action: Mouse scrolled (833, 345) with delta (0, 0)
Screenshot: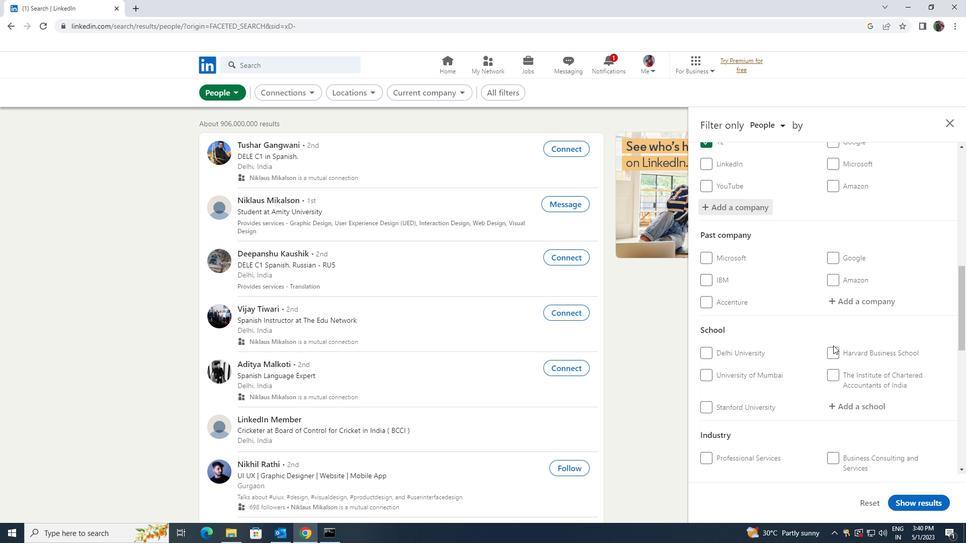 
Action: Mouse moved to (837, 348)
Screenshot: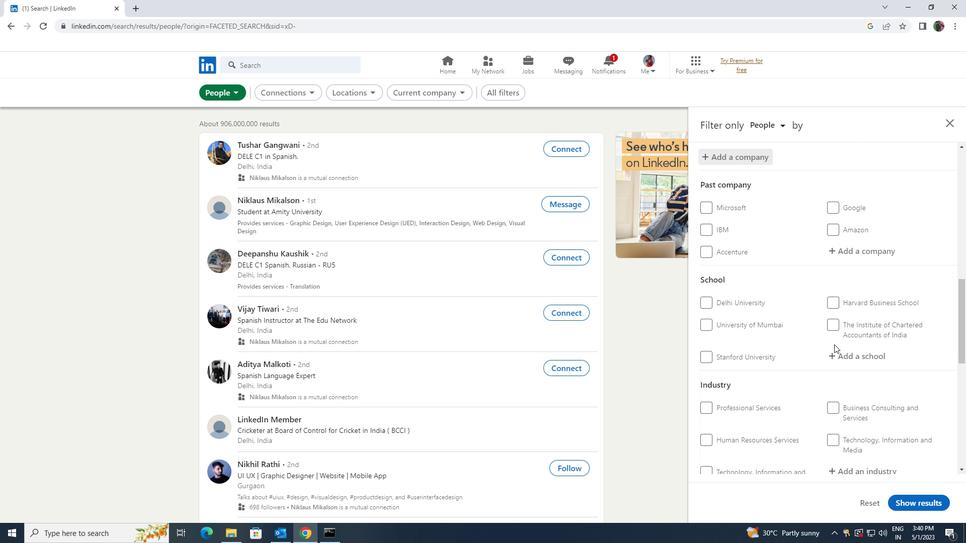 
Action: Mouse pressed left at (837, 348)
Screenshot: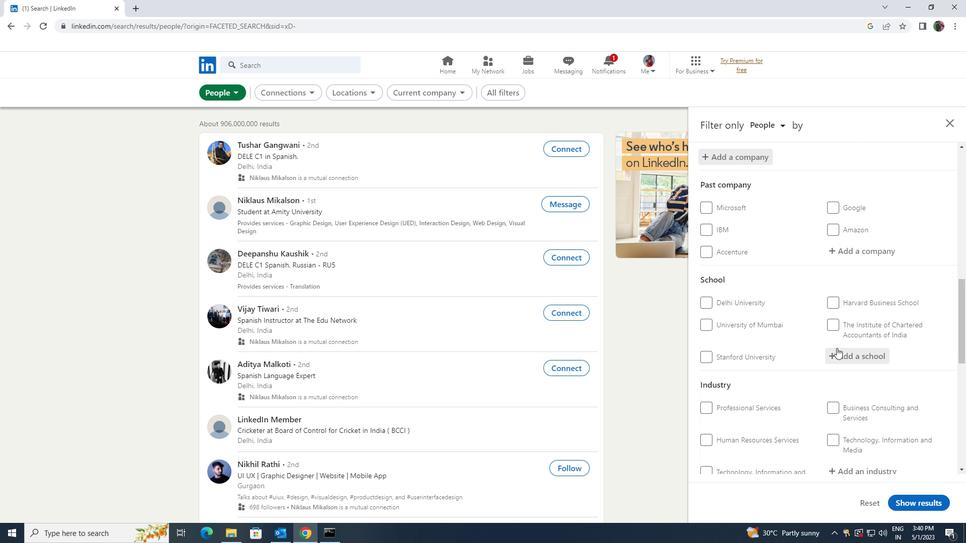 
Action: Mouse moved to (838, 348)
Screenshot: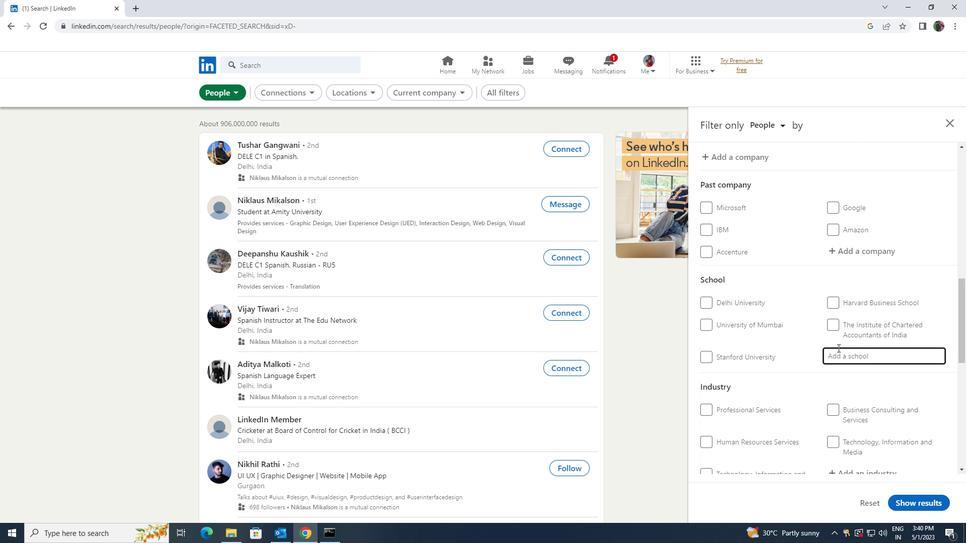 
Action: Key pressed <Key.shift><Key.shift><Key.shift><Key.shift><Key.shift><Key.shift>GURUKULA
Screenshot: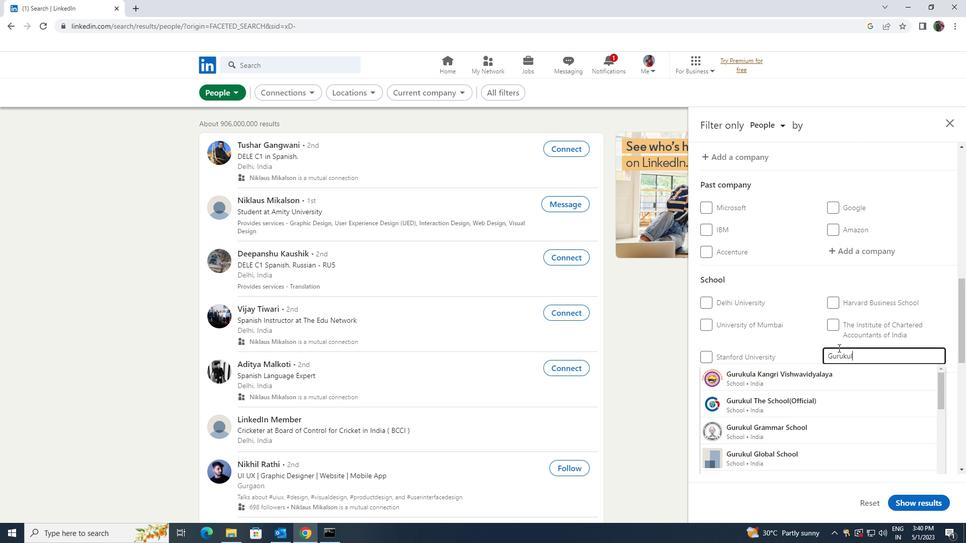 
Action: Mouse moved to (840, 370)
Screenshot: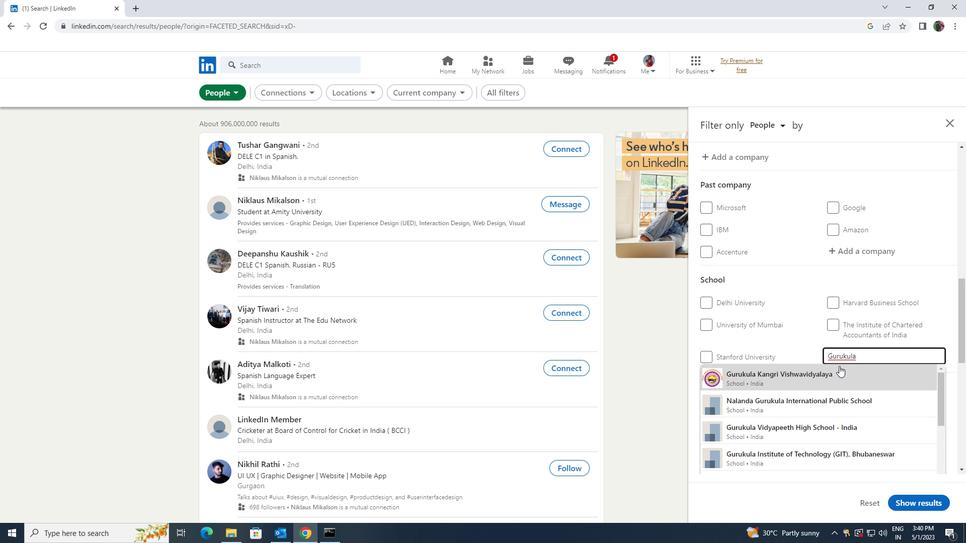 
Action: Mouse pressed left at (840, 370)
Screenshot: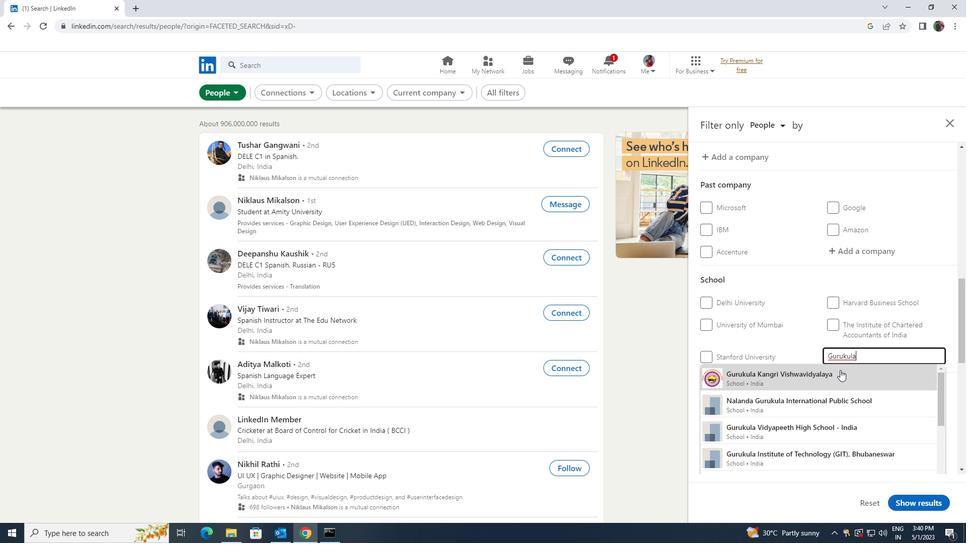 
Action: Mouse scrolled (840, 370) with delta (0, 0)
Screenshot: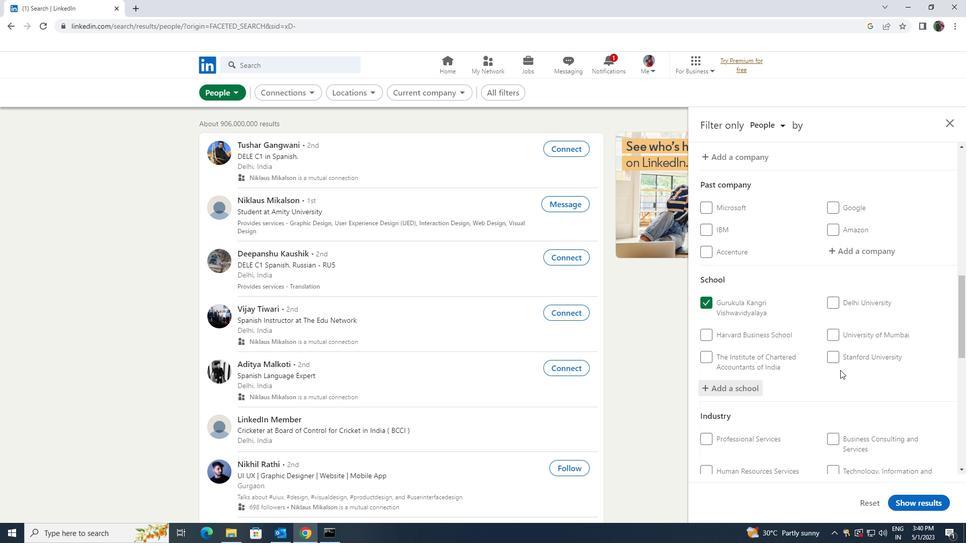 
Action: Mouse scrolled (840, 370) with delta (0, 0)
Screenshot: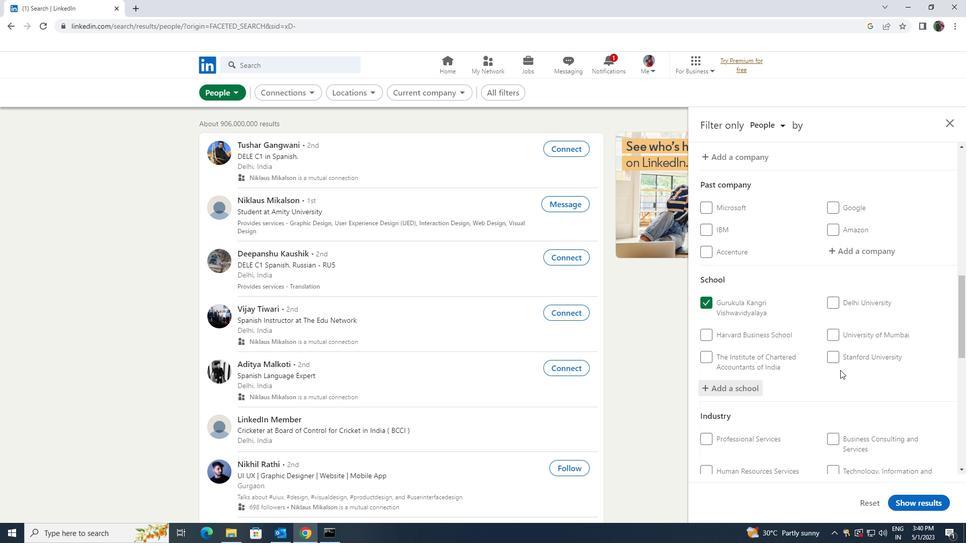 
Action: Mouse scrolled (840, 370) with delta (0, 0)
Screenshot: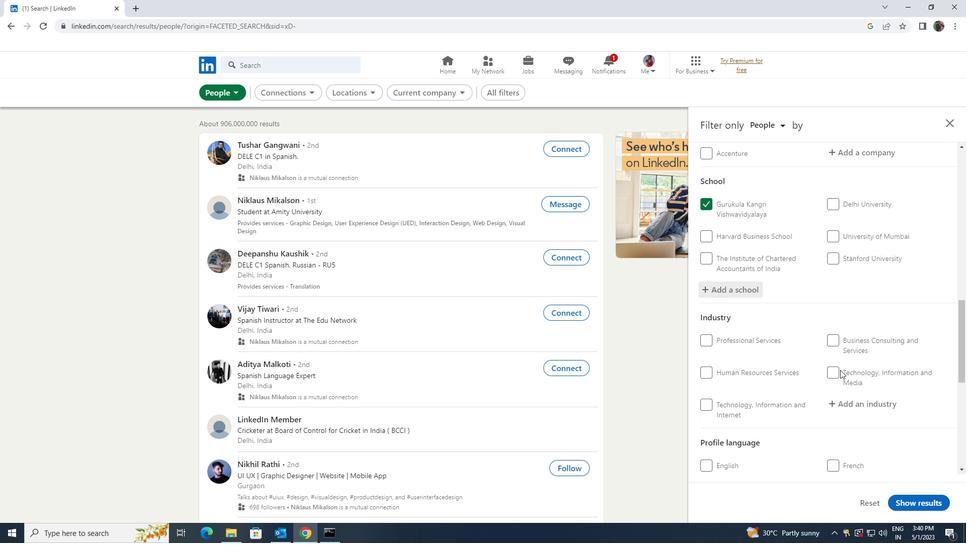 
Action: Mouse moved to (850, 355)
Screenshot: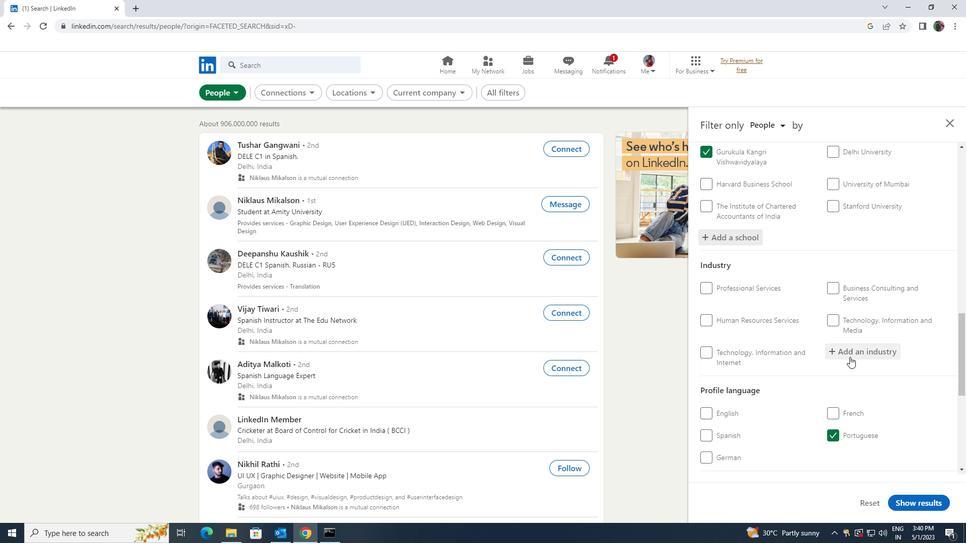 
Action: Mouse pressed left at (850, 355)
Screenshot: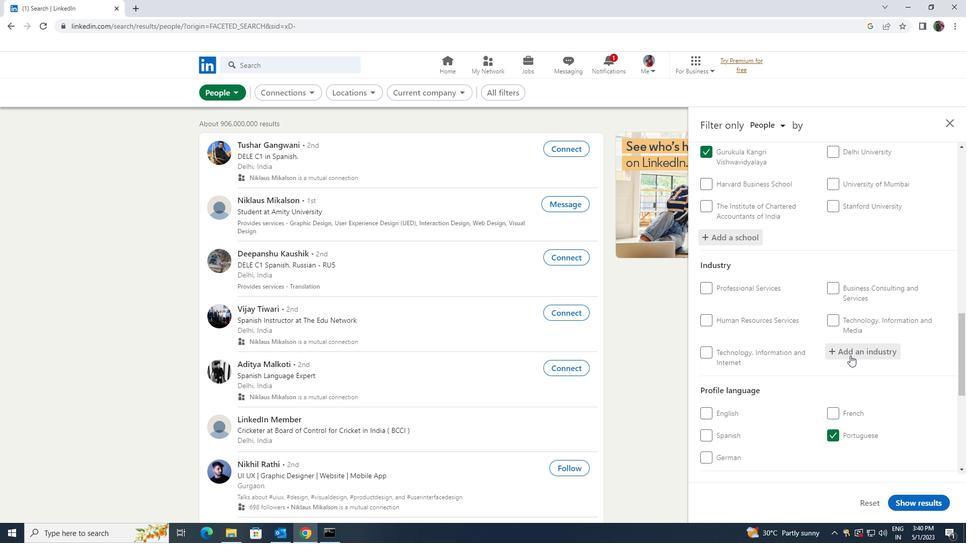 
Action: Key pressed <Key.shift>CATE
Screenshot: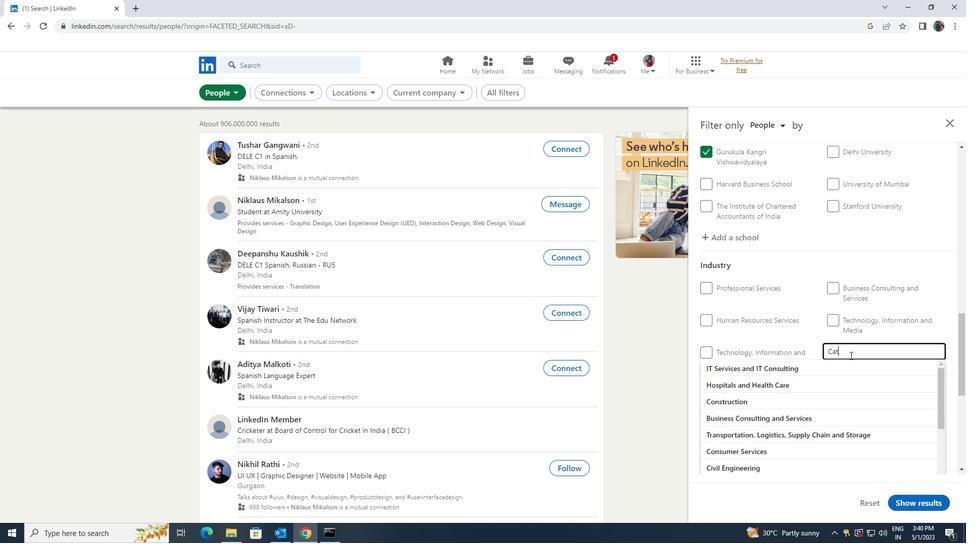 
Action: Mouse moved to (844, 365)
Screenshot: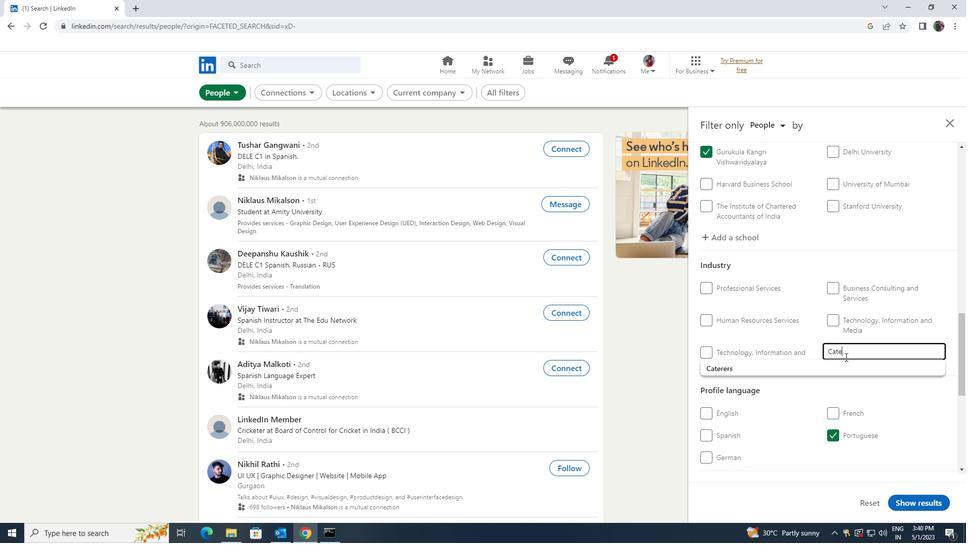 
Action: Mouse pressed left at (844, 365)
Screenshot: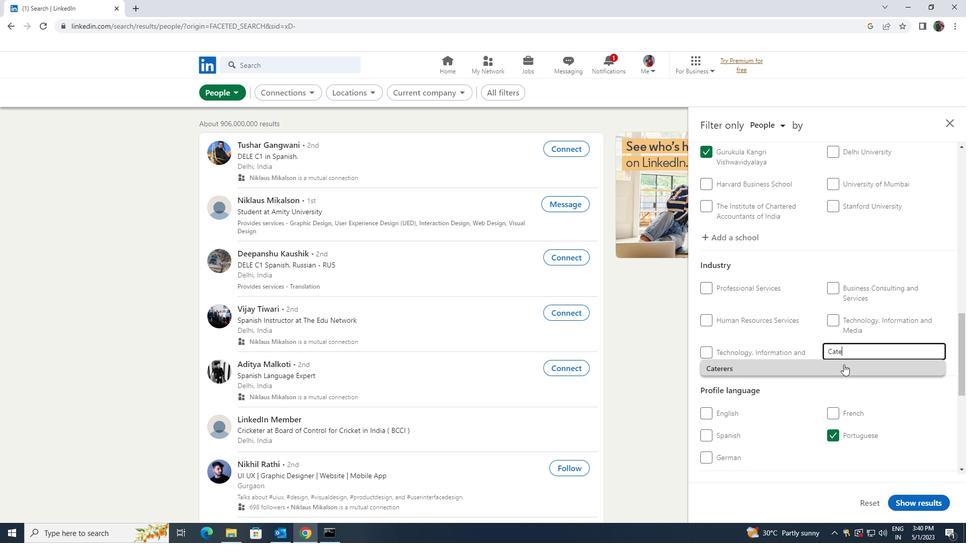 
Action: Mouse scrolled (844, 365) with delta (0, 0)
Screenshot: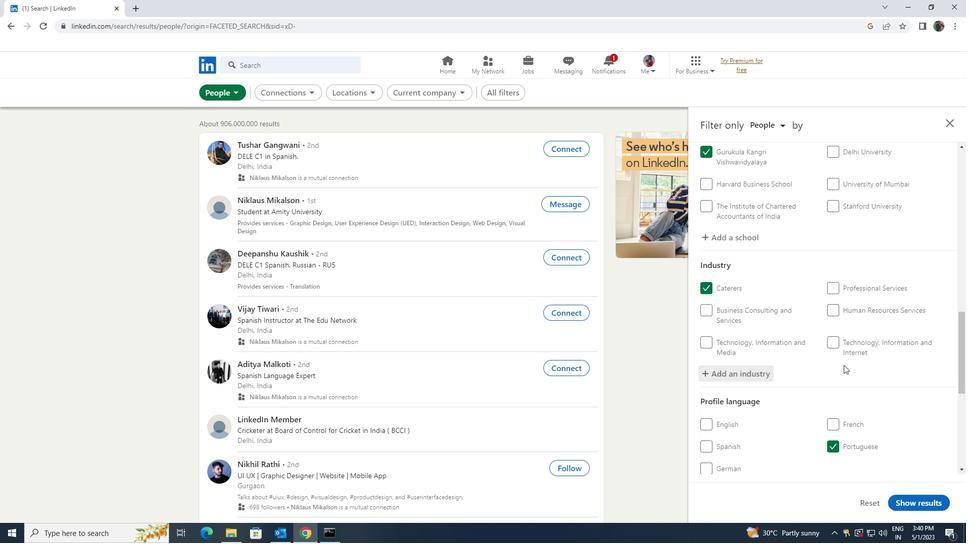 
Action: Mouse scrolled (844, 365) with delta (0, 0)
Screenshot: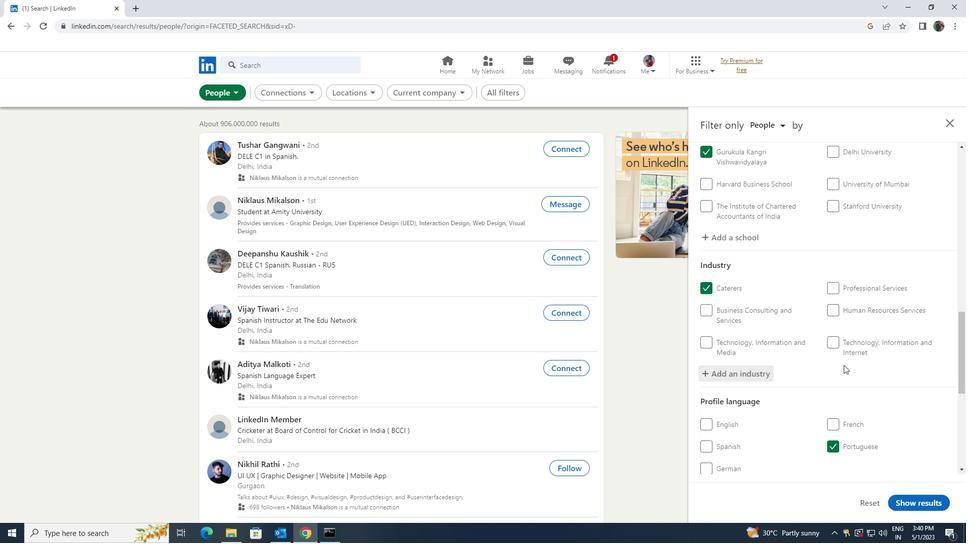 
Action: Mouse scrolled (844, 365) with delta (0, 0)
Screenshot: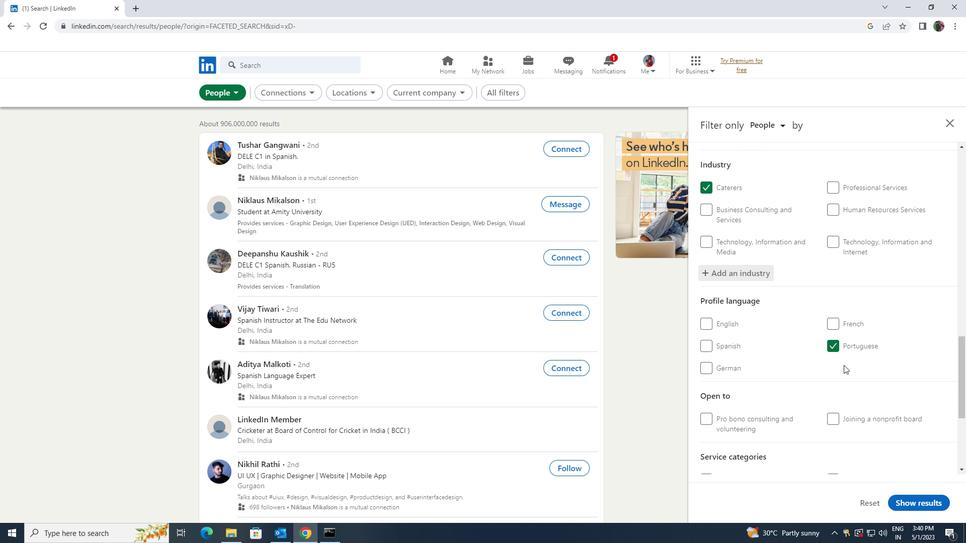 
Action: Mouse scrolled (844, 365) with delta (0, 0)
Screenshot: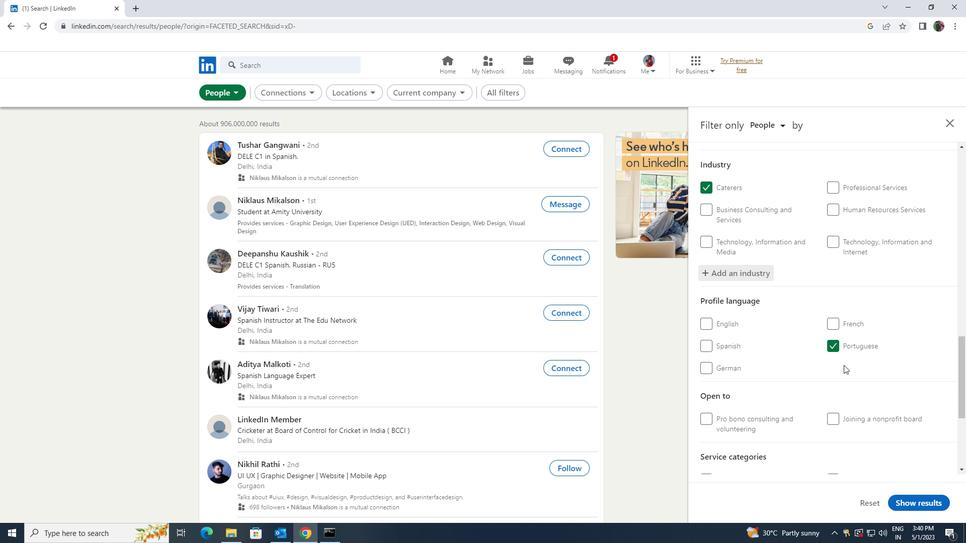 
Action: Mouse scrolled (844, 365) with delta (0, 0)
Screenshot: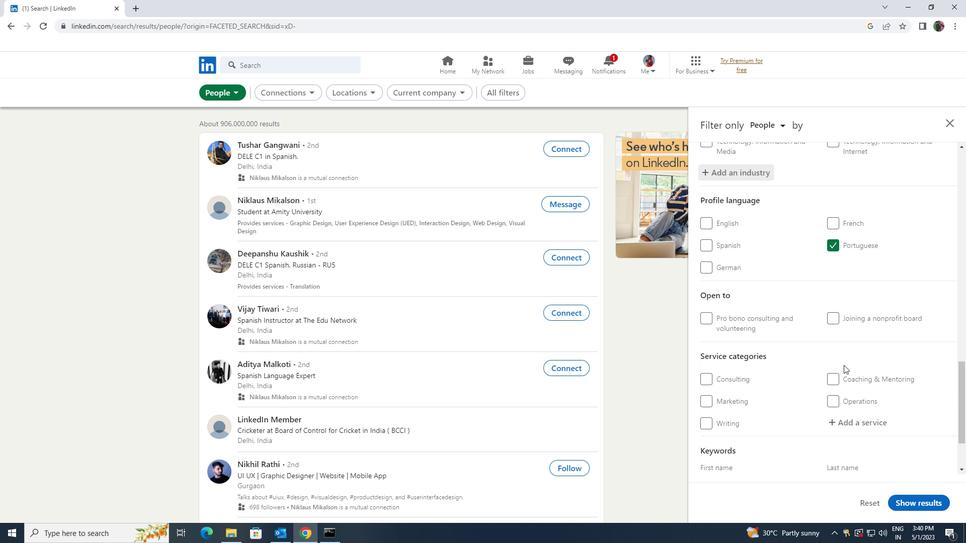 
Action: Mouse moved to (844, 369)
Screenshot: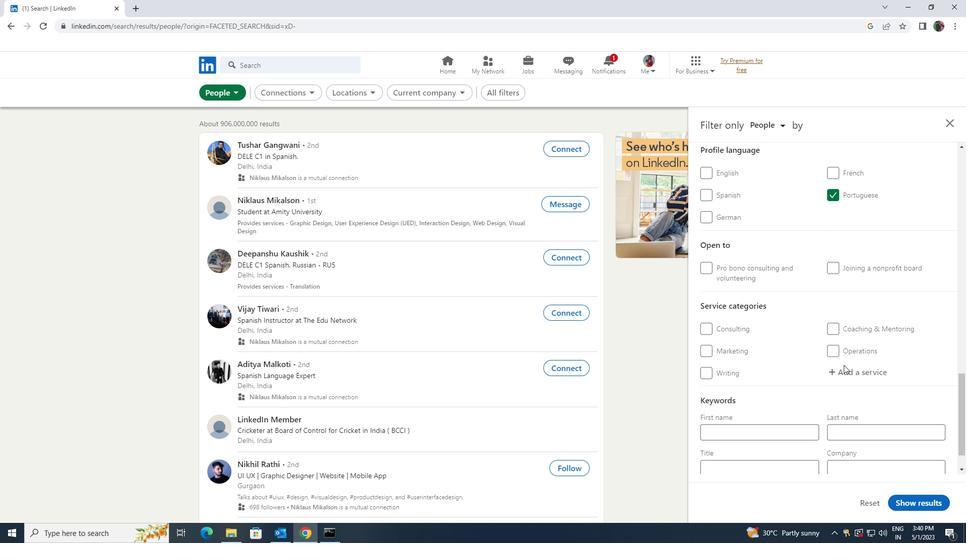 
Action: Mouse pressed left at (844, 369)
Screenshot: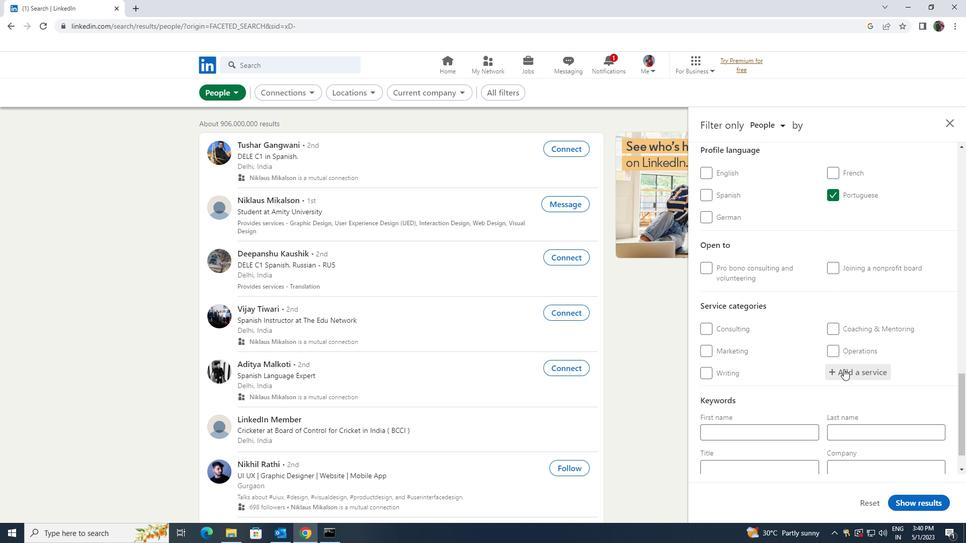 
Action: Key pressed <Key.shift>COACHING<Key.space><Key.shift><Key.shift><Key.shift><Key.shift><Key.shift><Key.shift><Key.shift><Key.shift><Key.shift><Key.shift><Key.shift><Key.shift><Key.shift><Key.shift><Key.shift><Key.shift><Key.shift><Key.shift><Key.shift><Key.shift><Key.shift><Key.shift><Key.shift><Key.shift><Key.shift><Key.shift><Key.shift><Key.shift><Key.shift><Key.shift><Key.shift><Key.shift><Key.shift><Key.shift><Key.shift><Key.shift><Key.shift><Key.shift><Key.shift><Key.shift><Key.shift><Key.shift><Key.shift><Key.shift><Key.shift><Key.shift><Key.shift><Key.shift><Key.shift><Key.shift><Key.shift><Key.shift><Key.shift><Key.shift><Key.shift><Key.shift><Key.shift><Key.shift><Key.shift><Key.shift><Key.shift><Key.shift><Key.shift><Key.shift><Key.shift><Key.shift><Key.shift><Key.shift><Key.shift><Key.shift><Key.shift><Key.shift><Key.shift><Key.shift><Key.shift><Key.shift><Key.shift><Key.shift><Key.shift><Key.shift><Key.shift><Key.shift><Key.shift><Key.shift><Key.shift><Key.shift><Key.shift><Key.shift><Key.shift><Key.shift>&<Key.space><Key.shift>MENTORING<Key.enter>
Screenshot: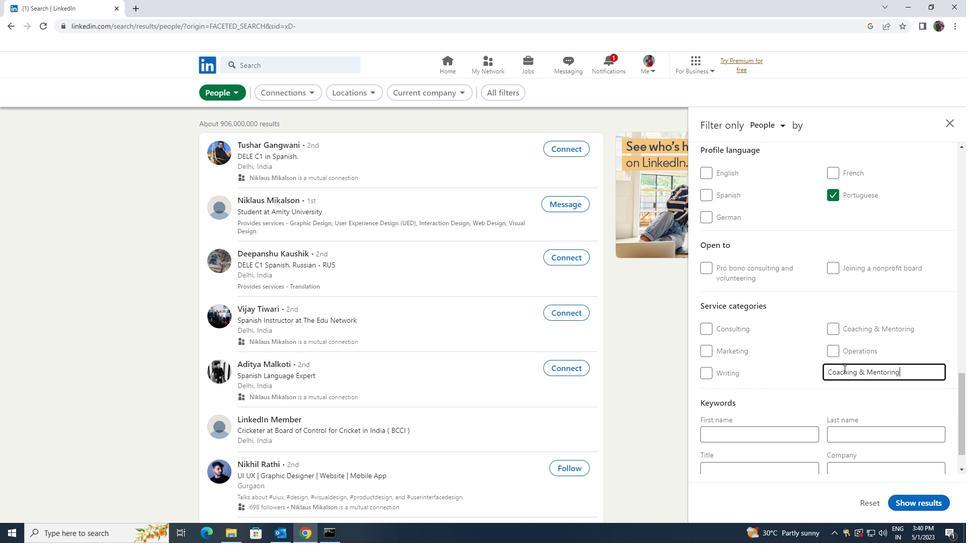
Action: Mouse scrolled (844, 369) with delta (0, 0)
Screenshot: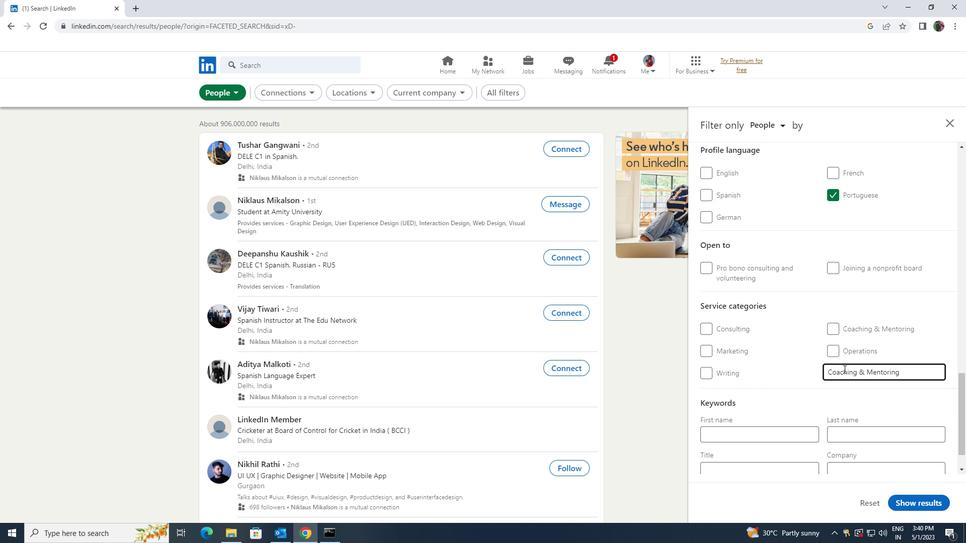 
Action: Mouse scrolled (844, 369) with delta (0, 0)
Screenshot: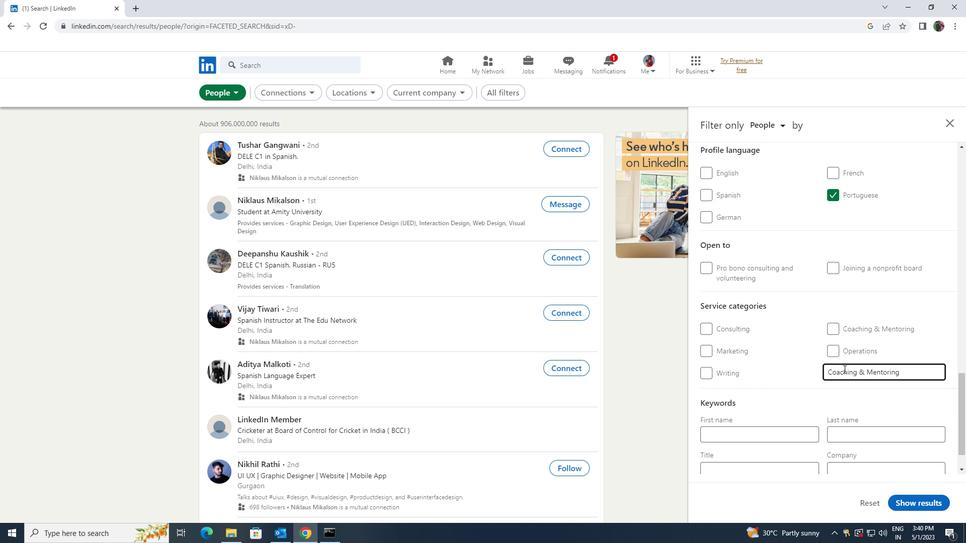 
Action: Mouse moved to (805, 423)
Screenshot: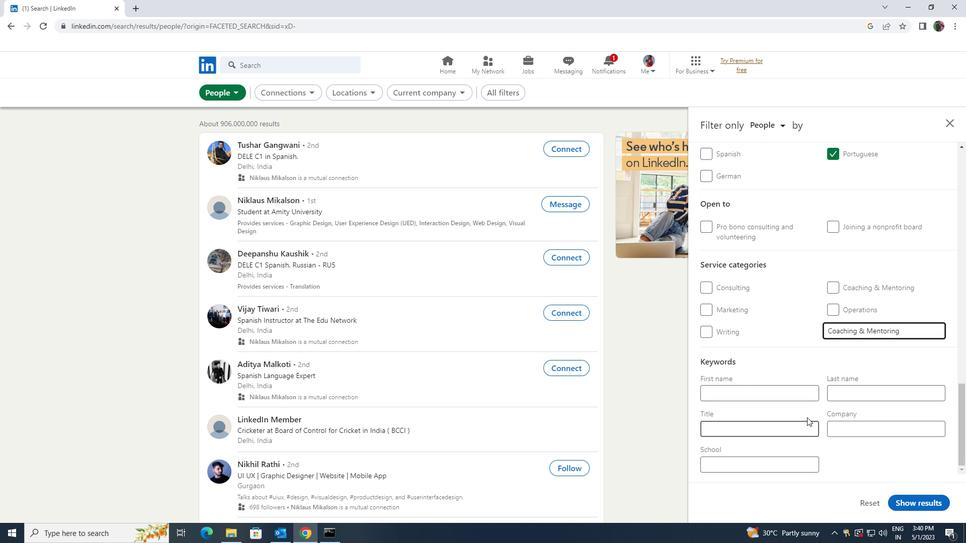 
Action: Mouse pressed left at (805, 423)
Screenshot: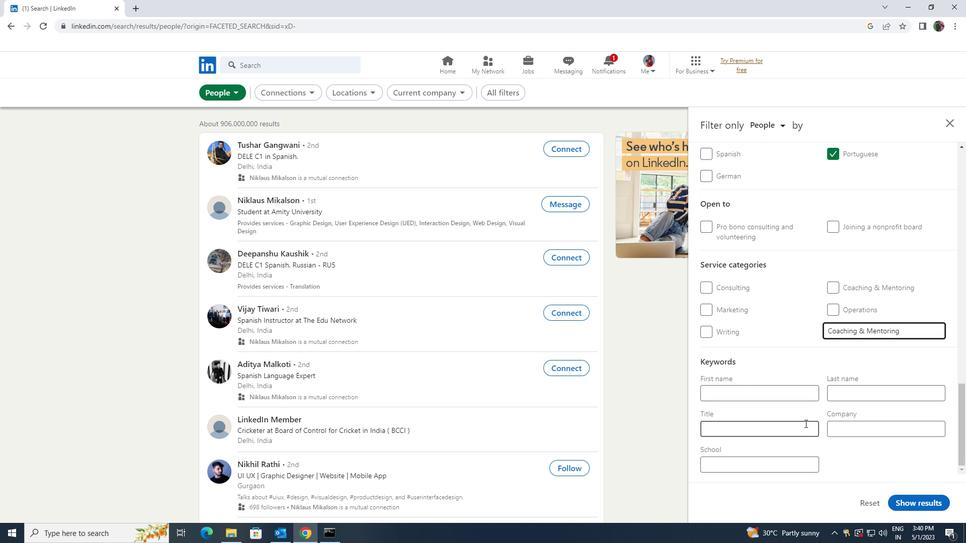 
Action: Key pressed <Key.shift><Key.shift><Key.shift><Key.shift><Key.shift><Key.shift><Key.shift><Key.shift><Key.shift><Key.shift><Key.shift>PHARMACY<Key.space><Key.shift>ASSISTANT
Screenshot: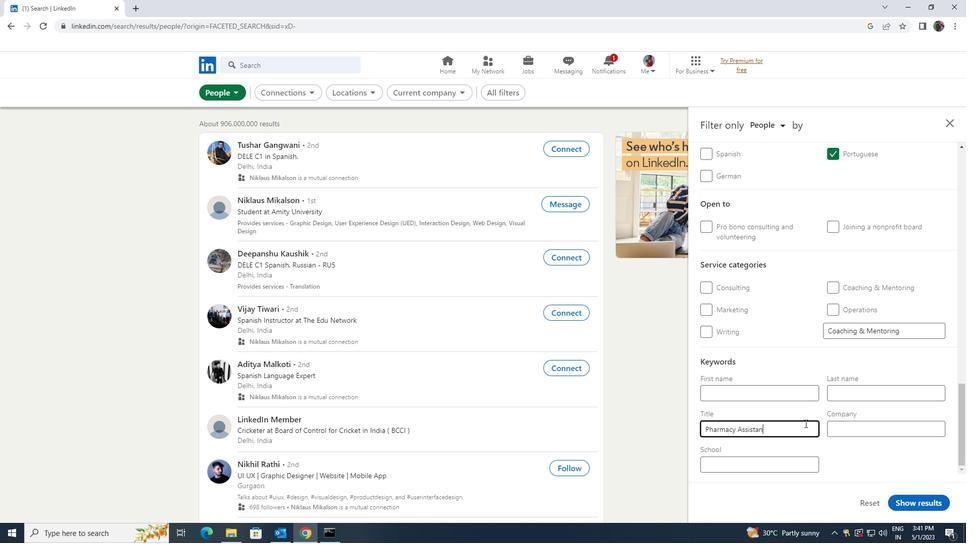 
Action: Mouse moved to (904, 502)
Screenshot: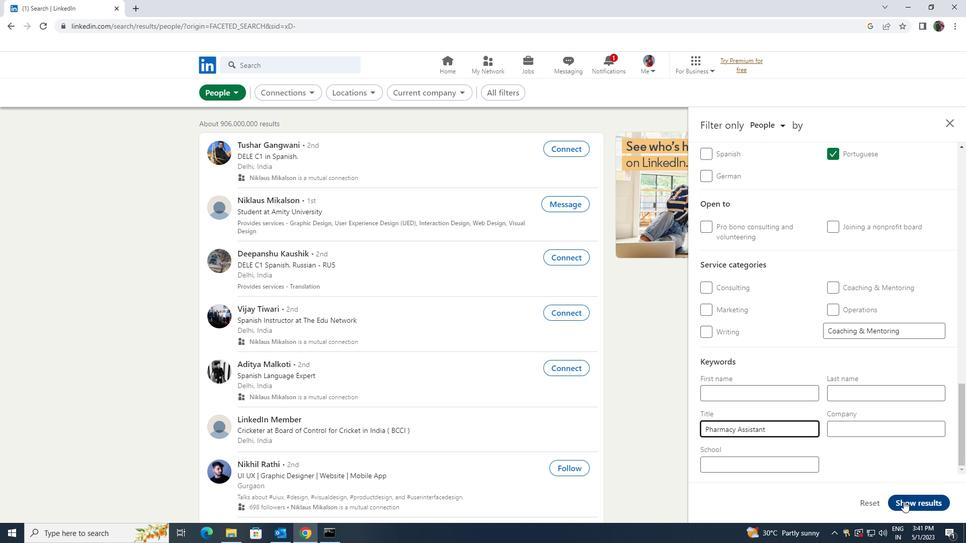 
Action: Mouse pressed left at (904, 502)
Screenshot: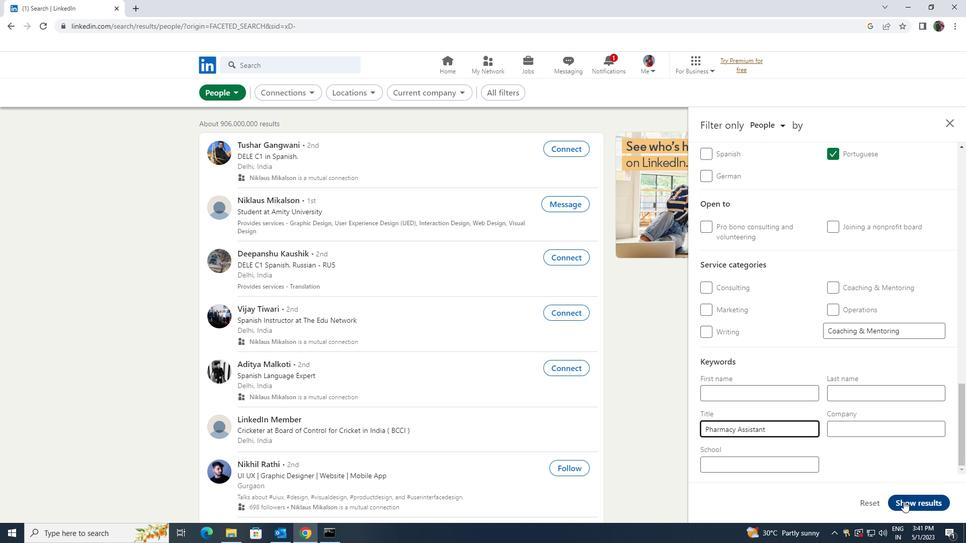
